 Task: Find connections with filter location Saulgau with filter topic #Humanresourcewith filter profile language German with filter current company Softtek with filter school L. S. Raheja School of Architecture with filter industry Industrial Machinery Manufacturing with filter service category Business Analytics with filter keywords title Bookkeeper
Action: Mouse moved to (316, 230)
Screenshot: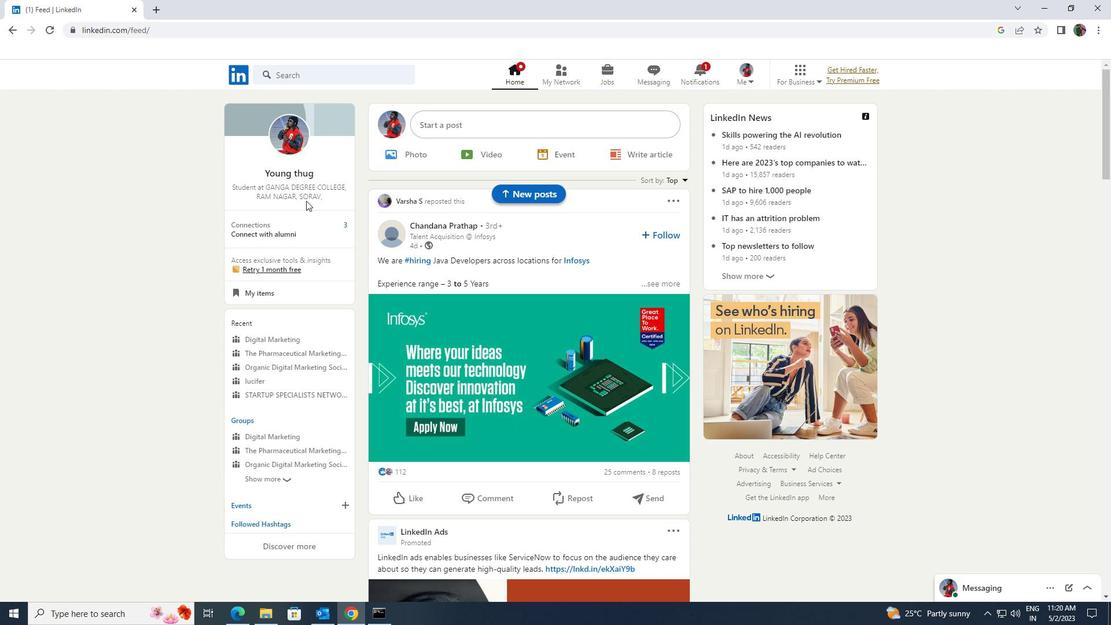 
Action: Mouse pressed left at (316, 230)
Screenshot: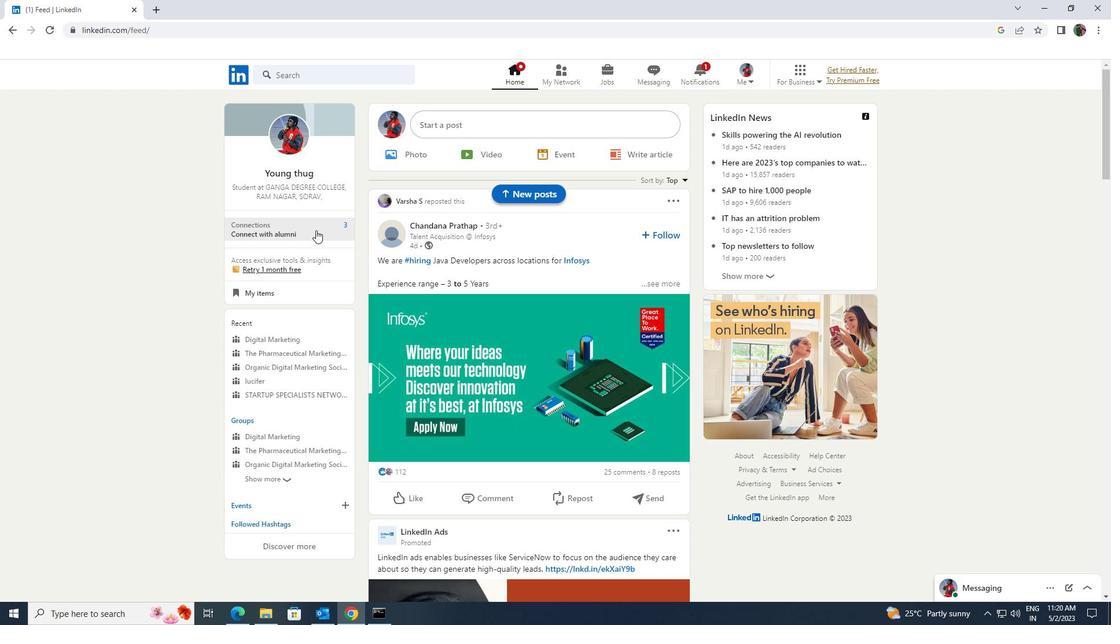 
Action: Mouse moved to (325, 143)
Screenshot: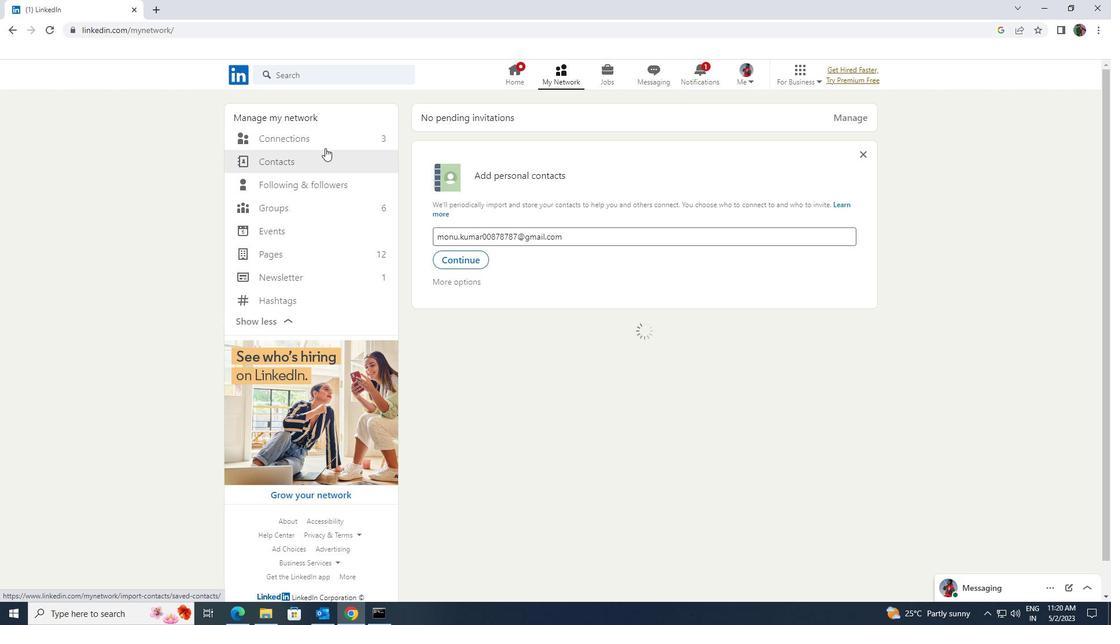 
Action: Mouse pressed left at (325, 143)
Screenshot: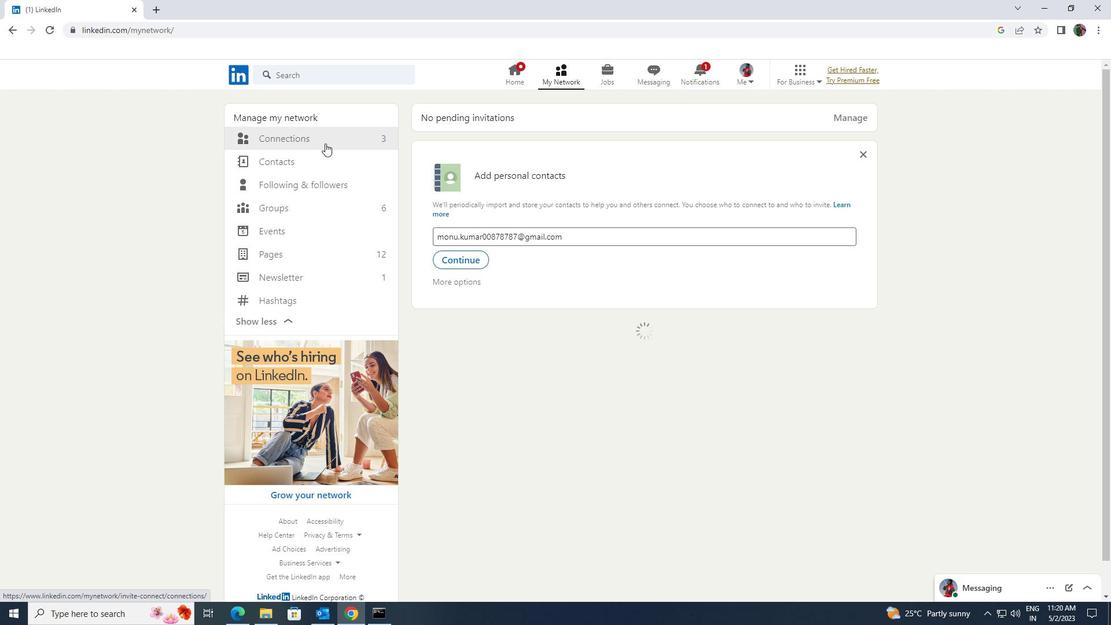 
Action: Mouse moved to (634, 140)
Screenshot: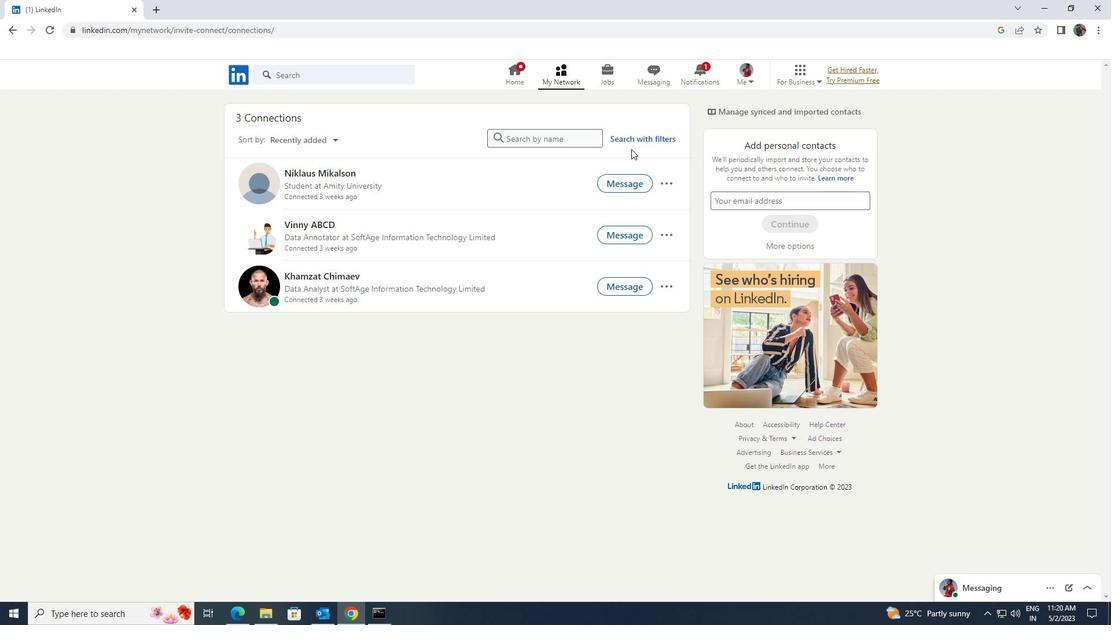 
Action: Mouse pressed left at (634, 140)
Screenshot: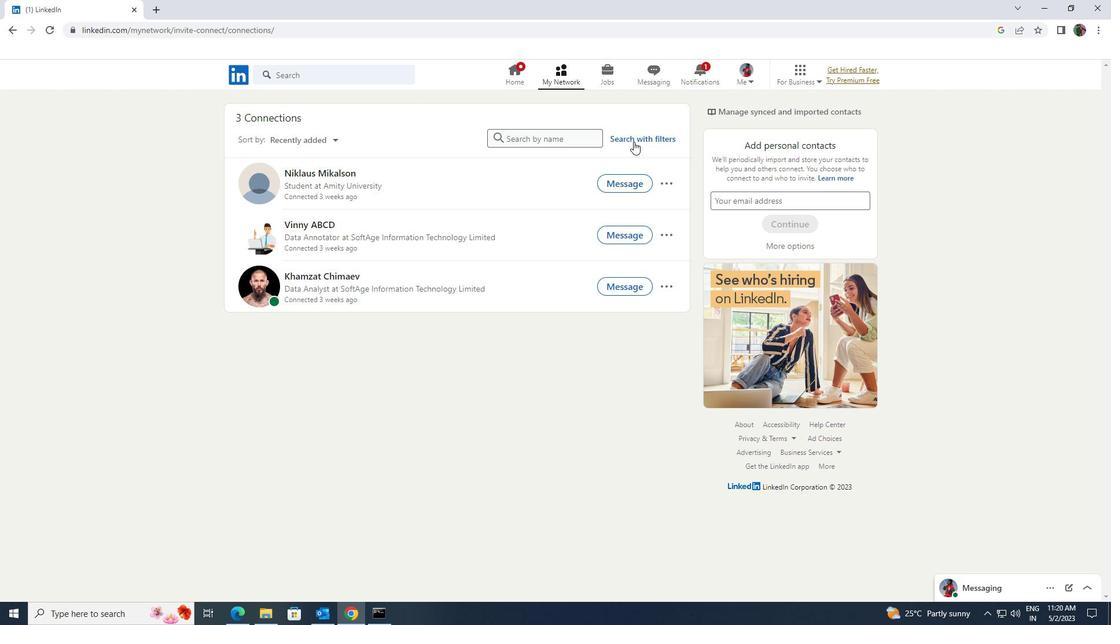
Action: Mouse moved to (605, 109)
Screenshot: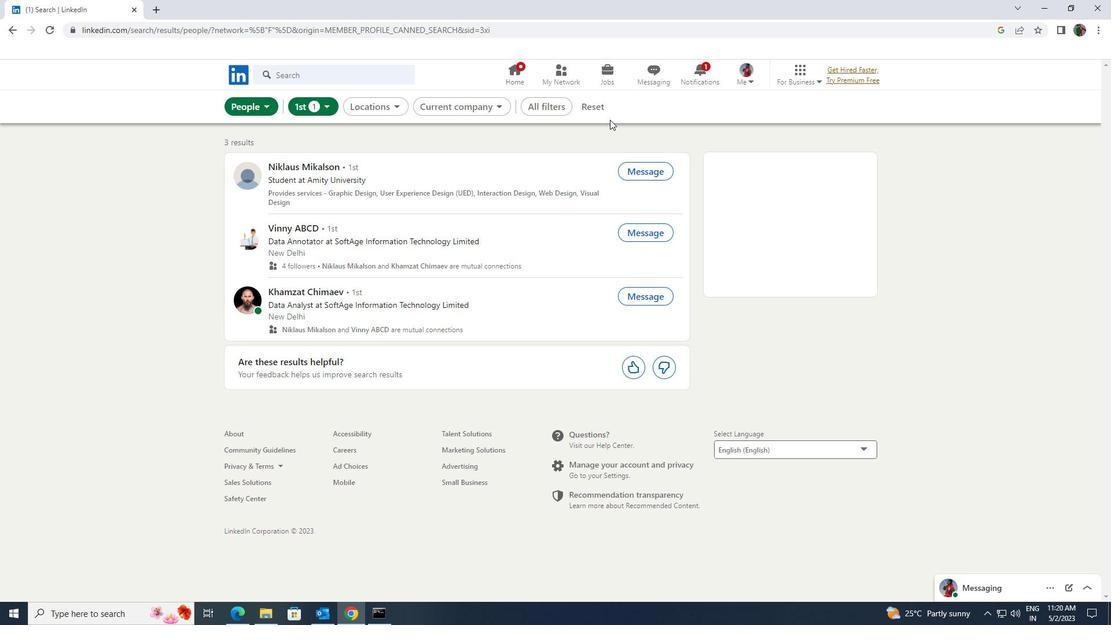 
Action: Mouse pressed left at (605, 109)
Screenshot: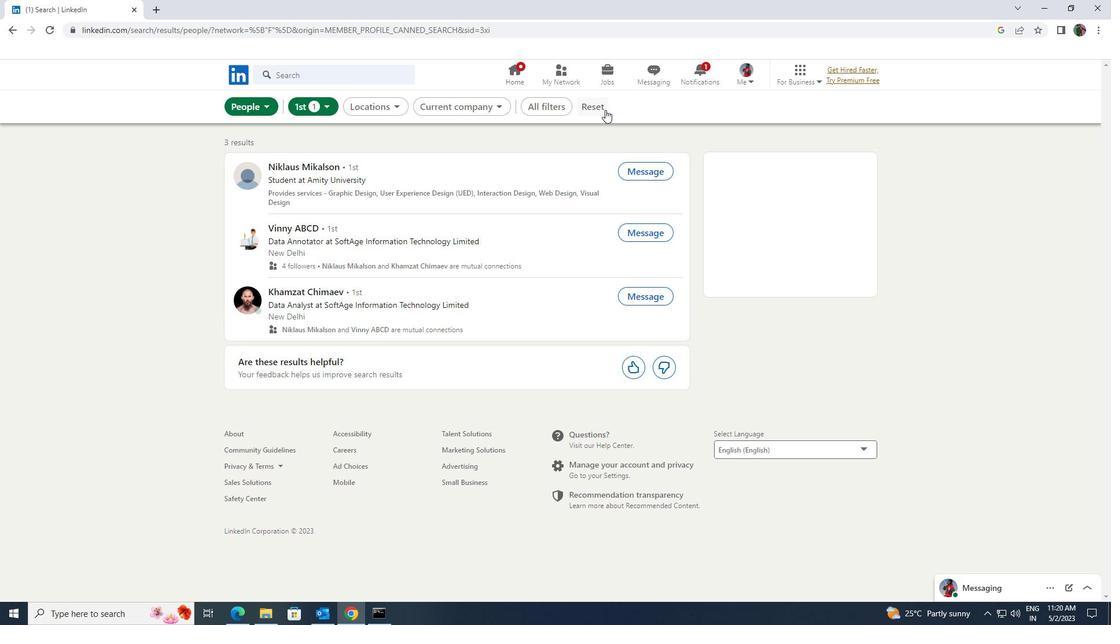 
Action: Mouse moved to (581, 108)
Screenshot: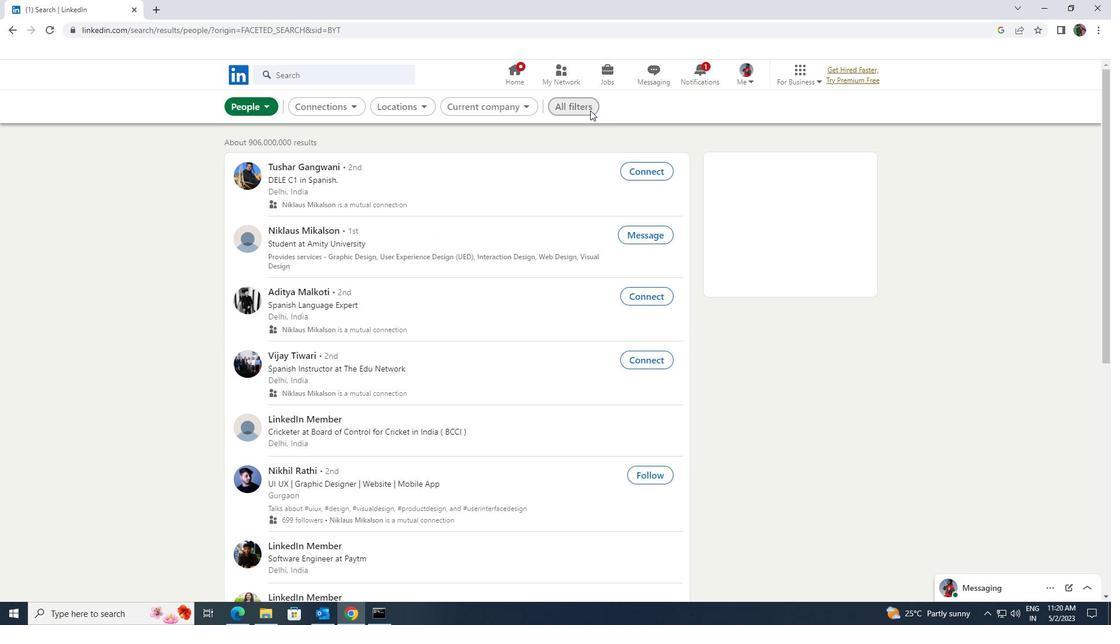 
Action: Mouse pressed left at (581, 108)
Screenshot: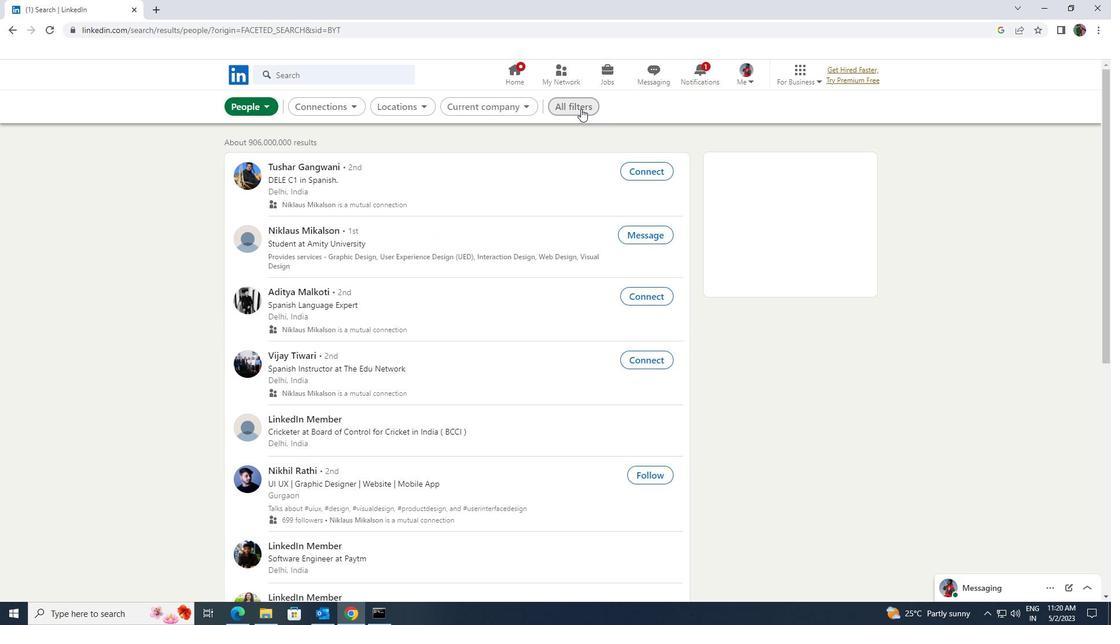 
Action: Mouse moved to (579, 105)
Screenshot: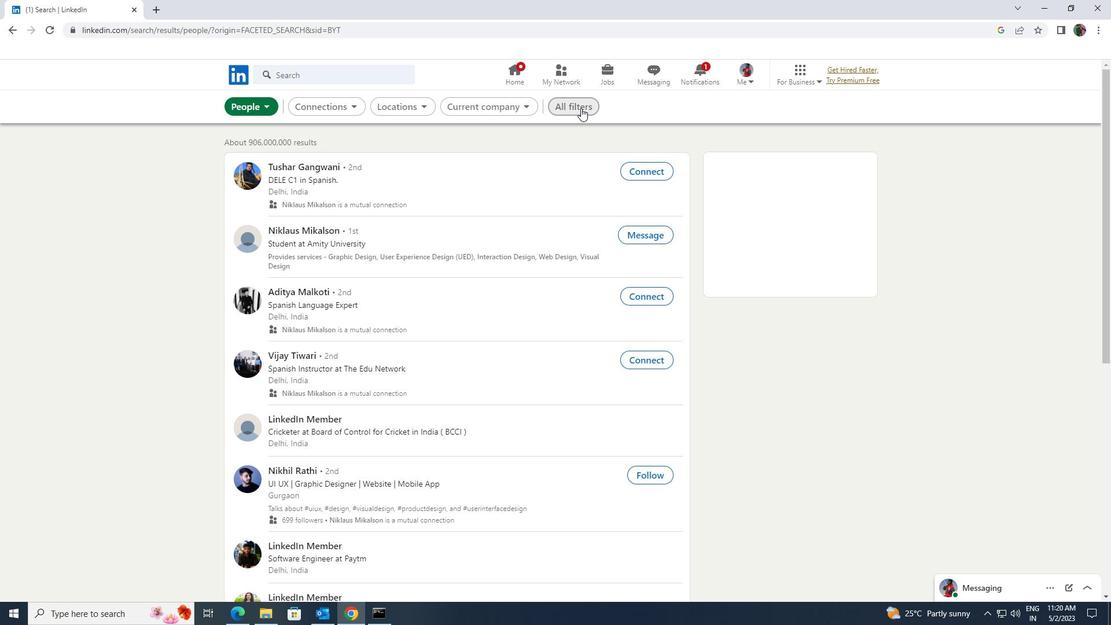 
Action: Mouse pressed left at (579, 105)
Screenshot: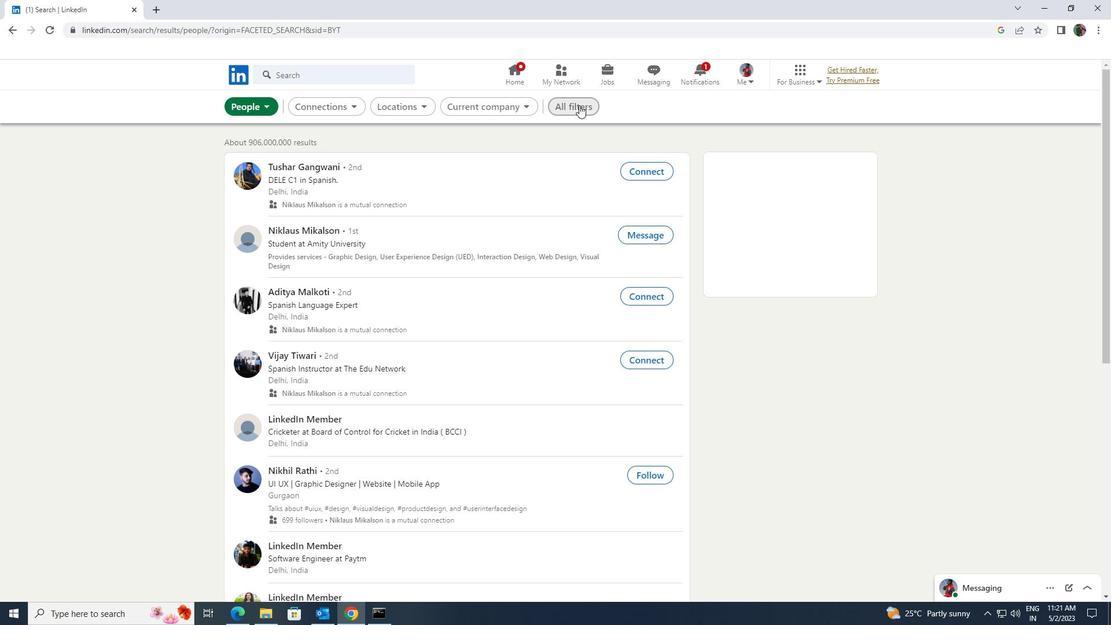 
Action: Mouse moved to (577, 105)
Screenshot: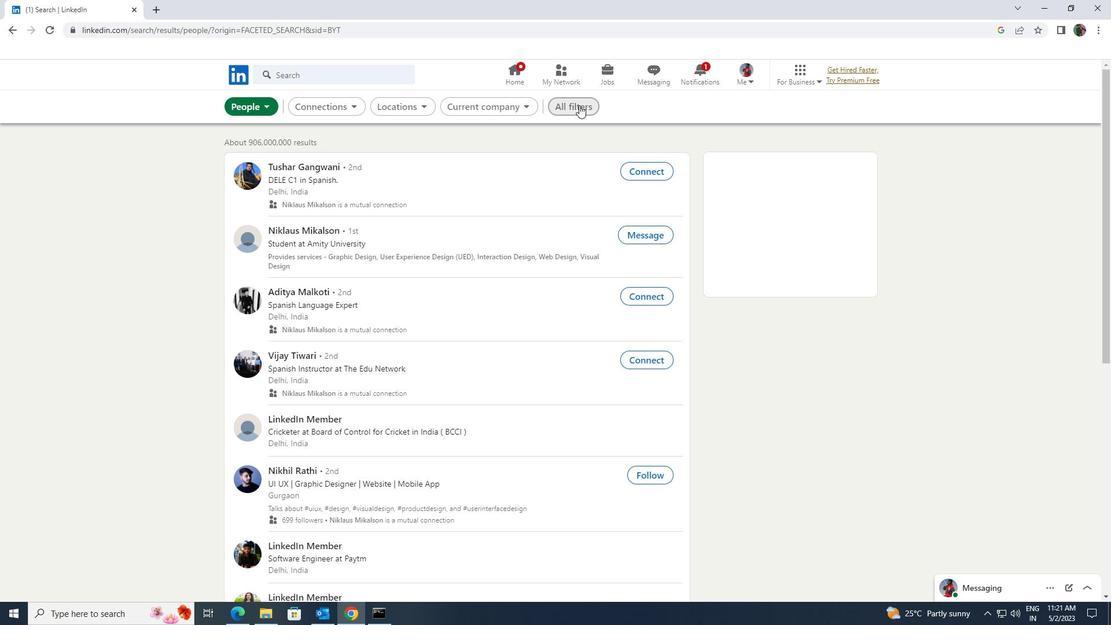 
Action: Mouse pressed left at (577, 105)
Screenshot: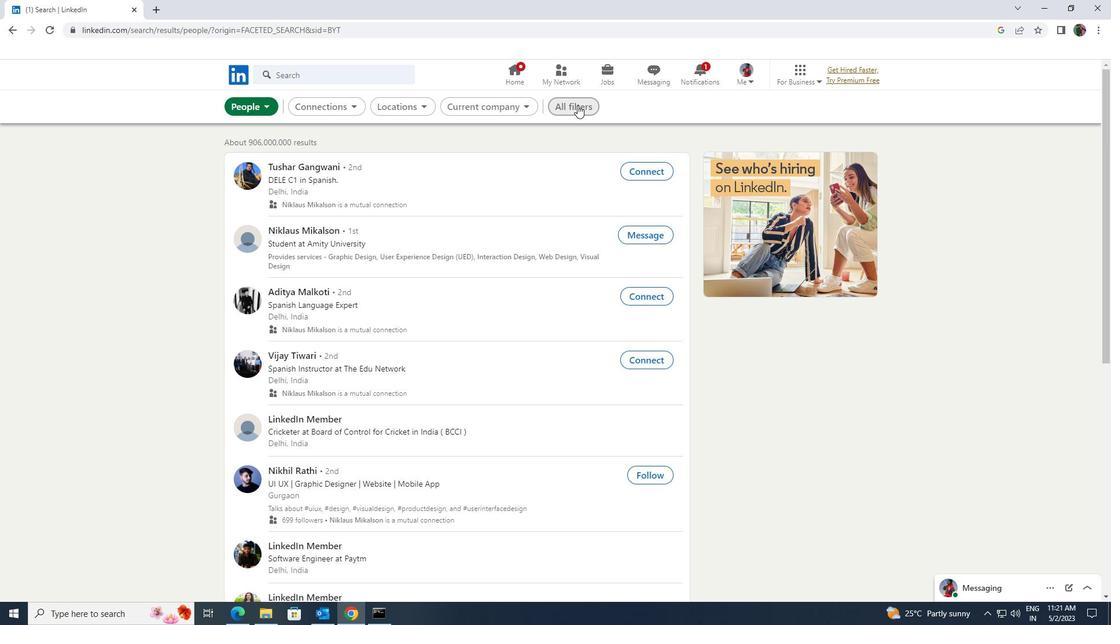 
Action: Mouse moved to (924, 397)
Screenshot: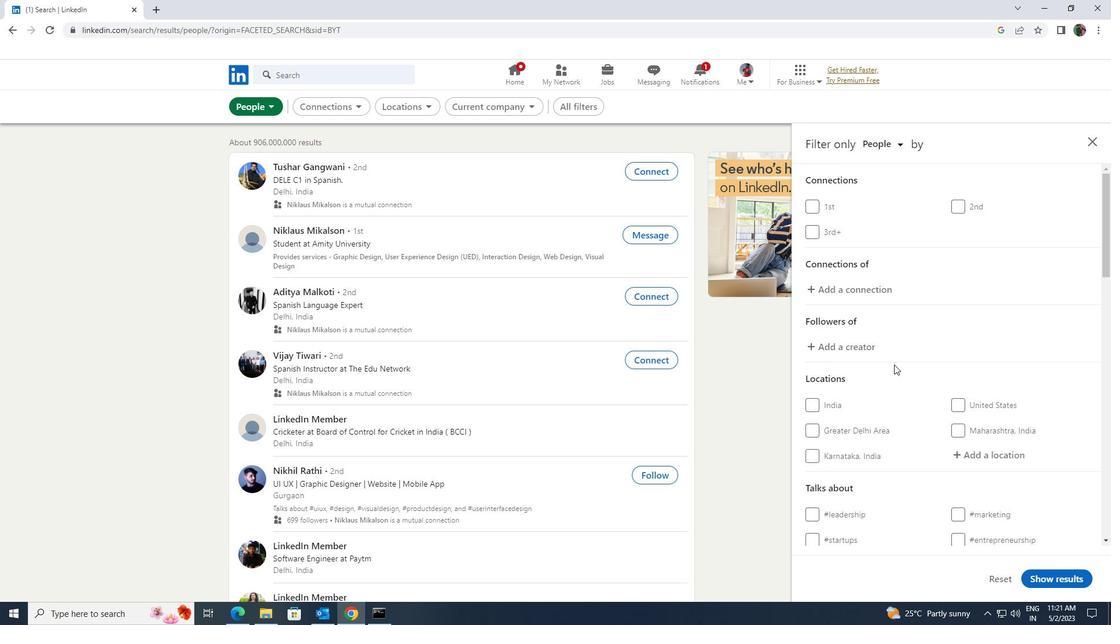 
Action: Mouse scrolled (924, 397) with delta (0, 0)
Screenshot: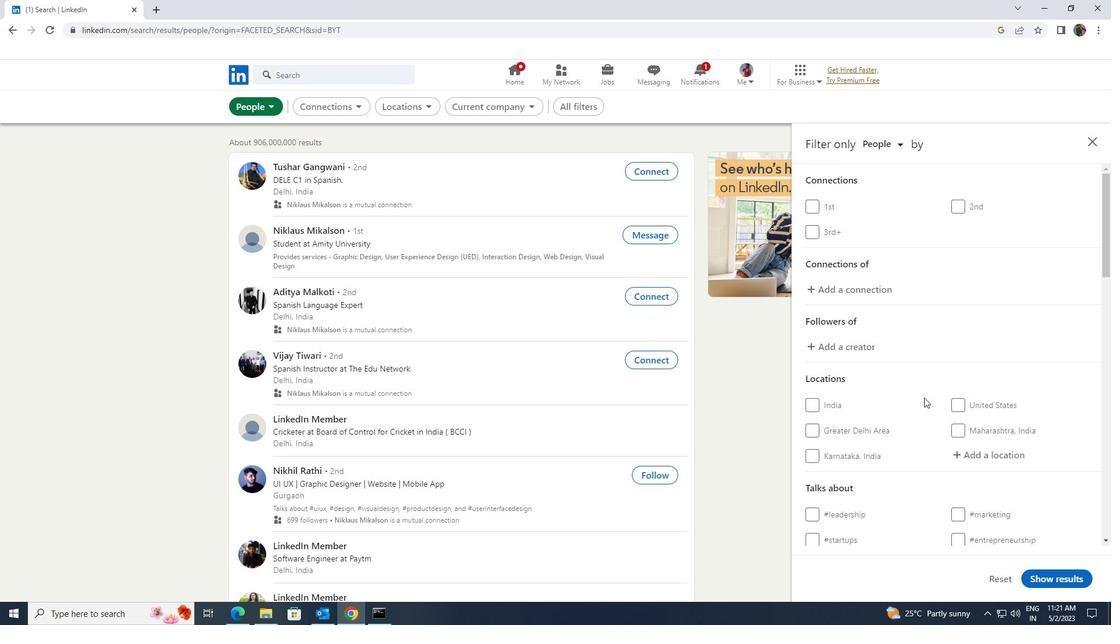 
Action: Mouse scrolled (924, 397) with delta (0, 0)
Screenshot: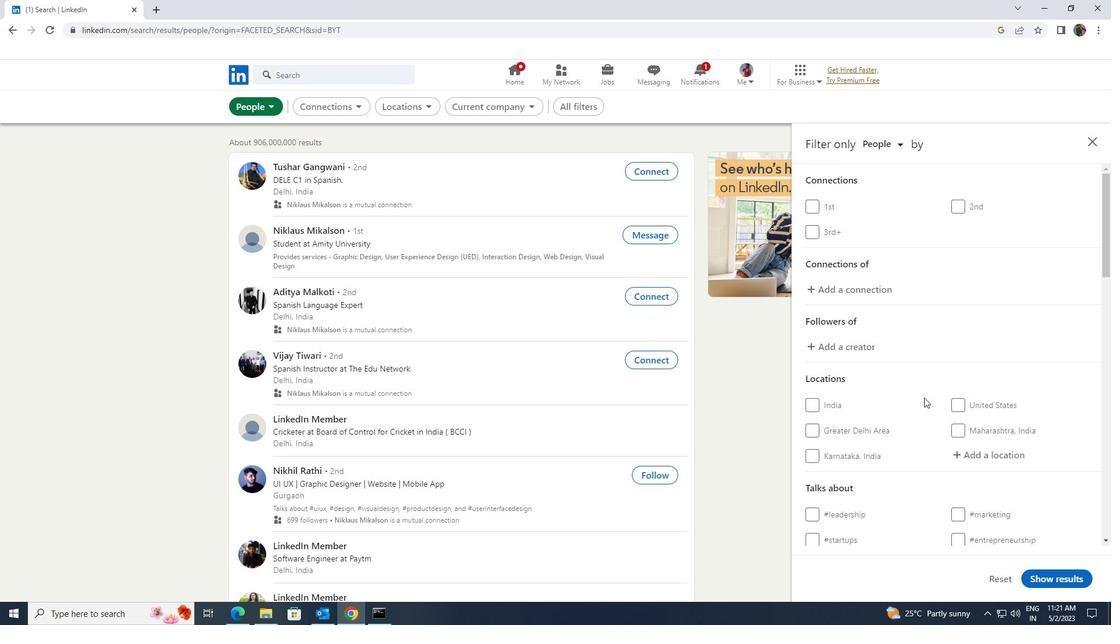 
Action: Mouse moved to (965, 344)
Screenshot: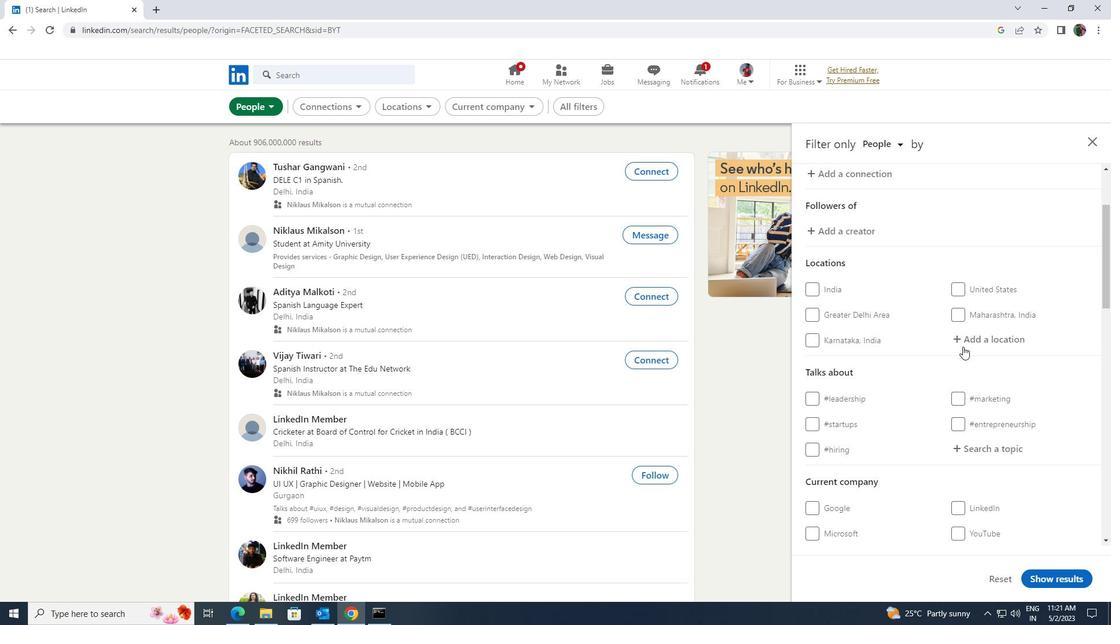 
Action: Mouse pressed left at (965, 344)
Screenshot: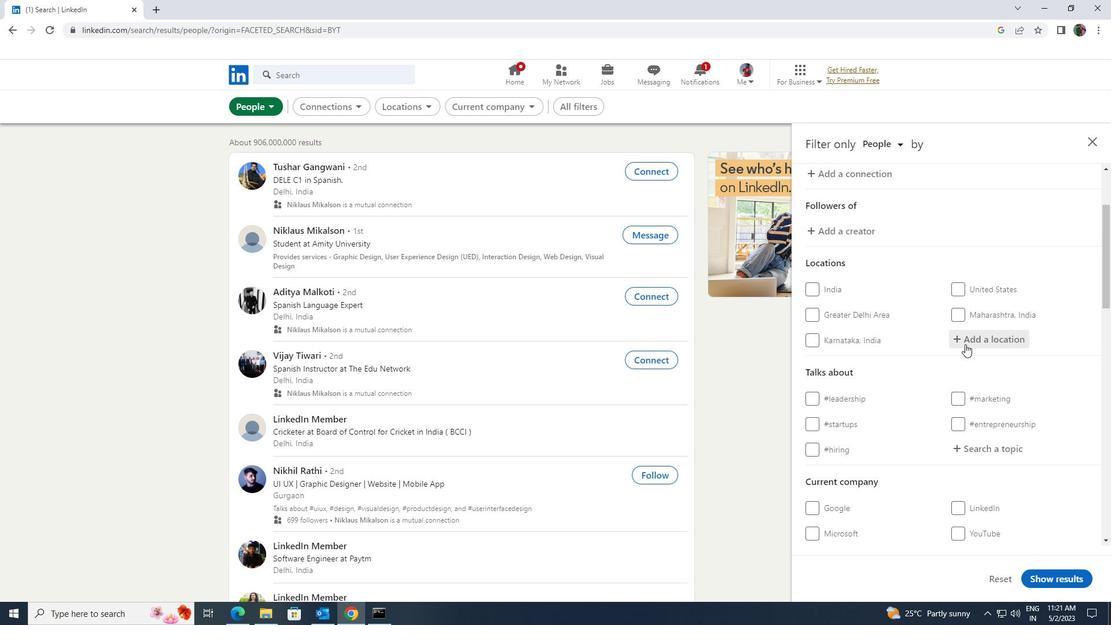 
Action: Key pressed <Key.shift>SAULGAU
Screenshot: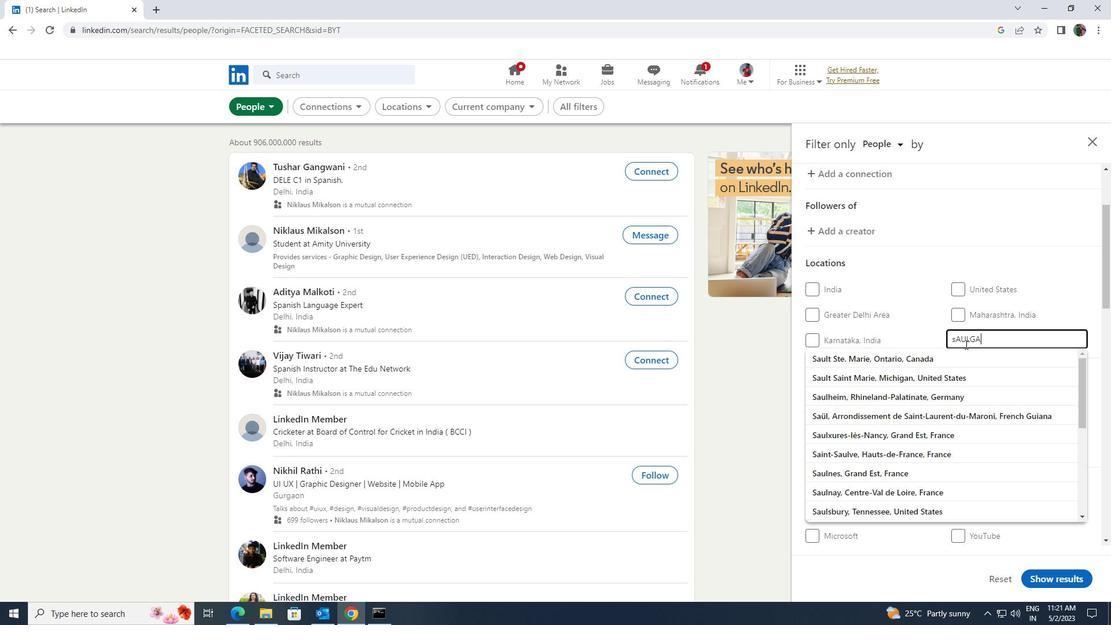 
Action: Mouse moved to (964, 353)
Screenshot: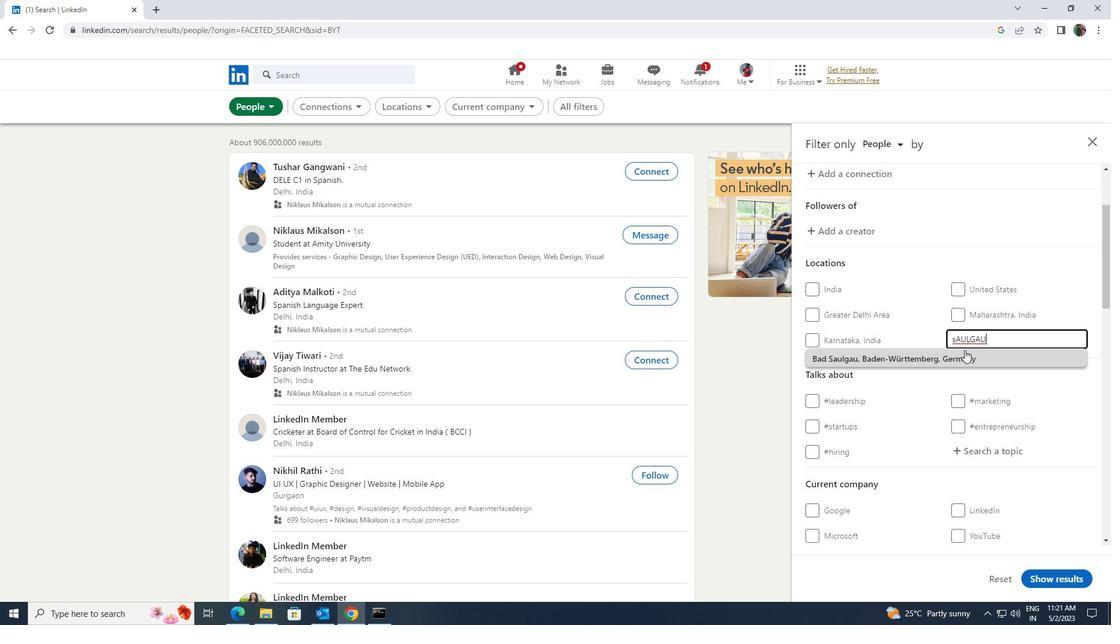 
Action: Mouse pressed left at (964, 353)
Screenshot: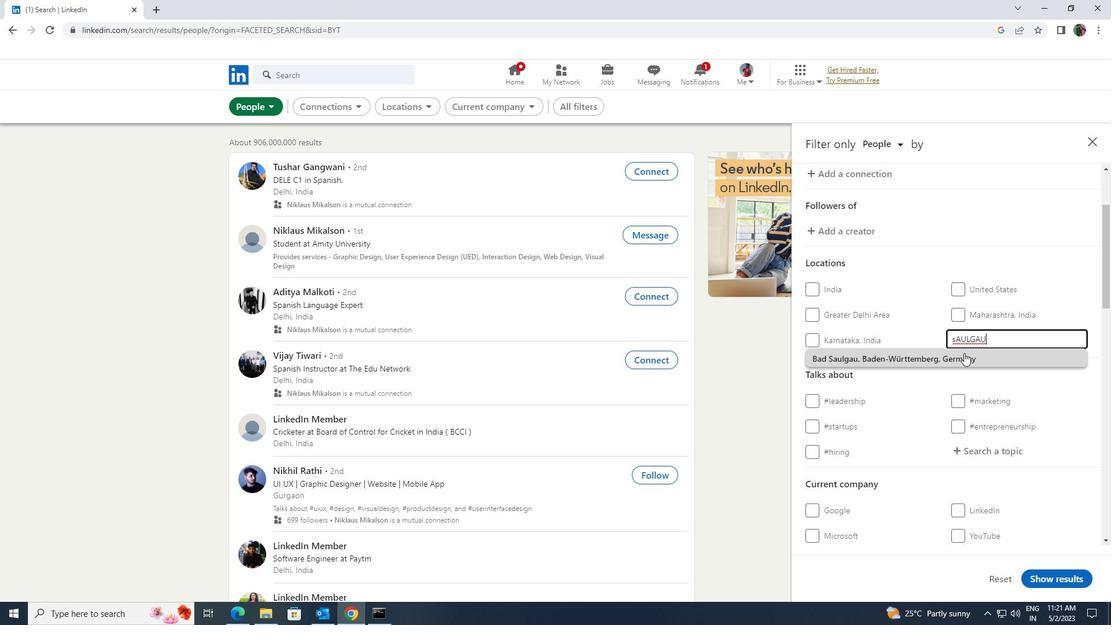 
Action: Mouse scrolled (964, 352) with delta (0, 0)
Screenshot: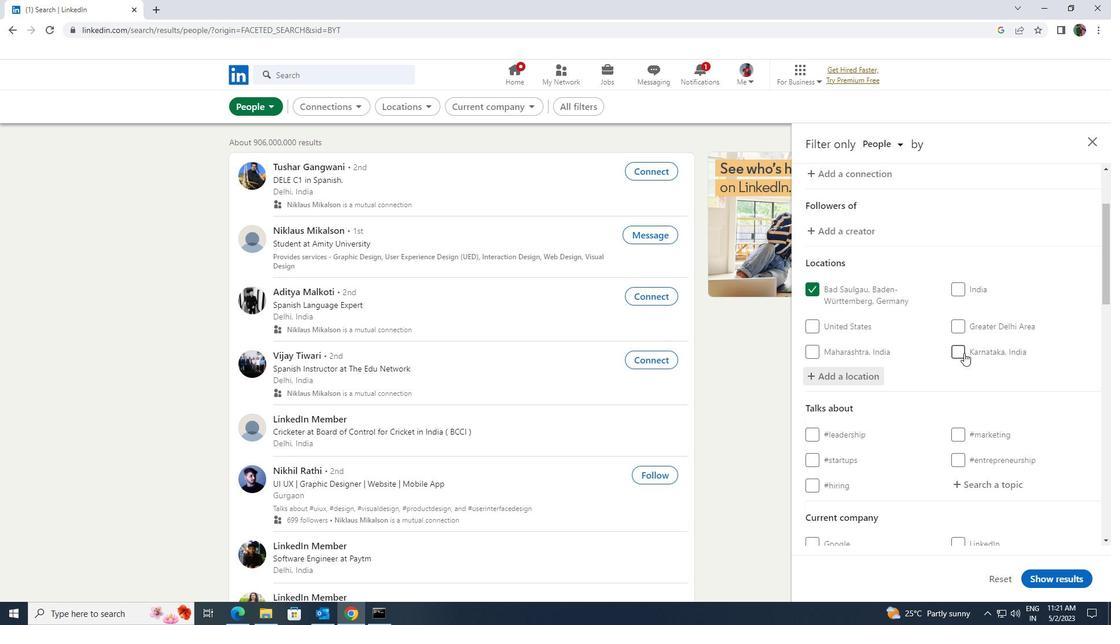 
Action: Mouse scrolled (964, 352) with delta (0, 0)
Screenshot: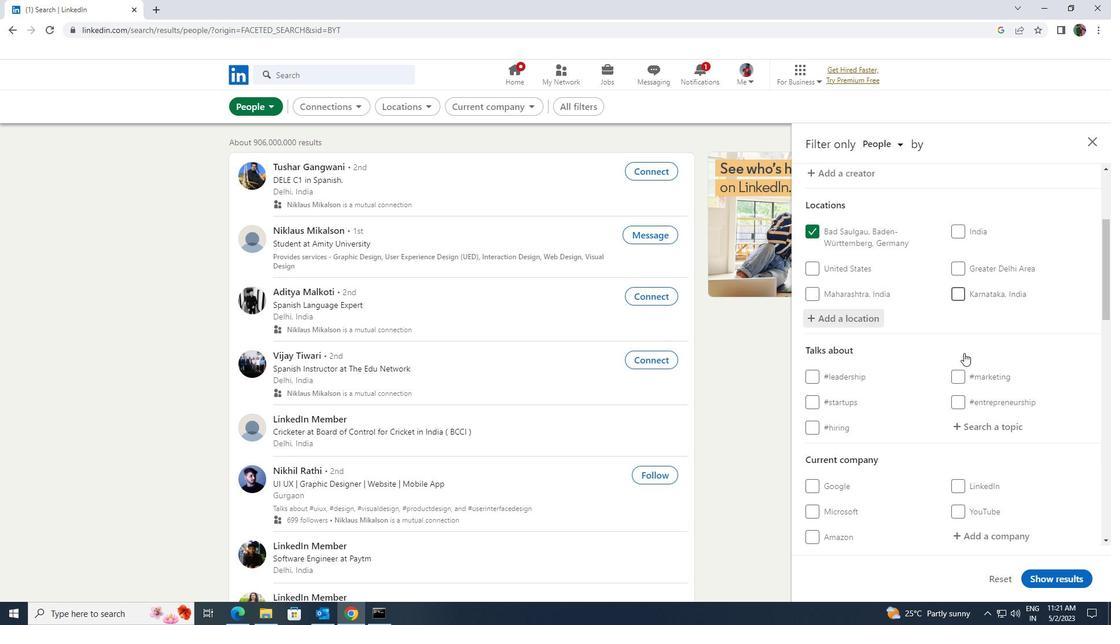 
Action: Mouse moved to (976, 367)
Screenshot: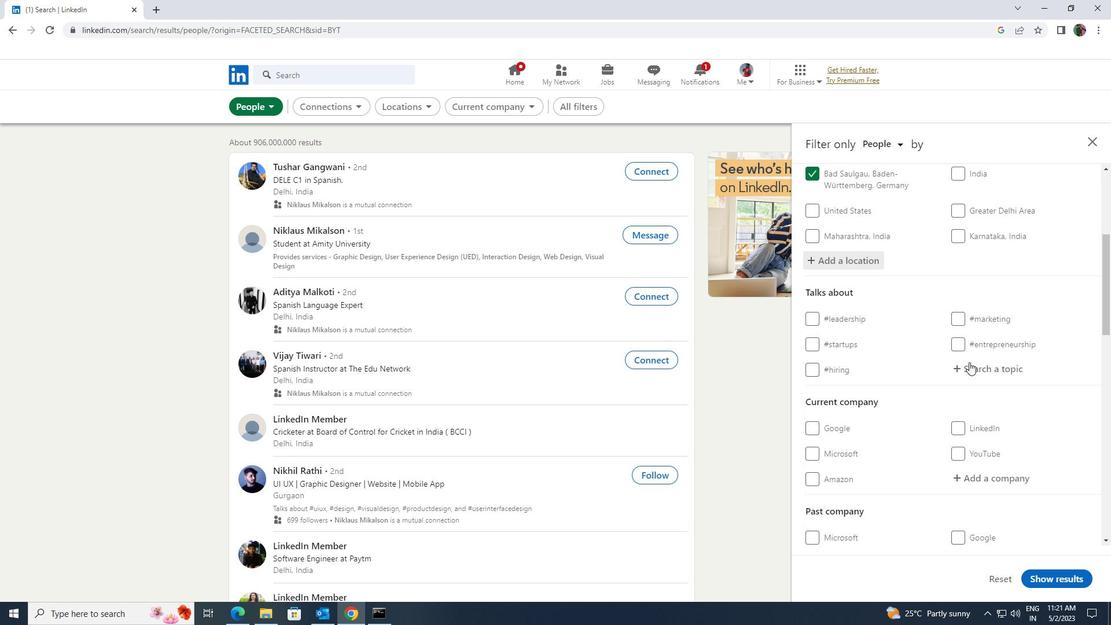 
Action: Mouse pressed left at (976, 367)
Screenshot: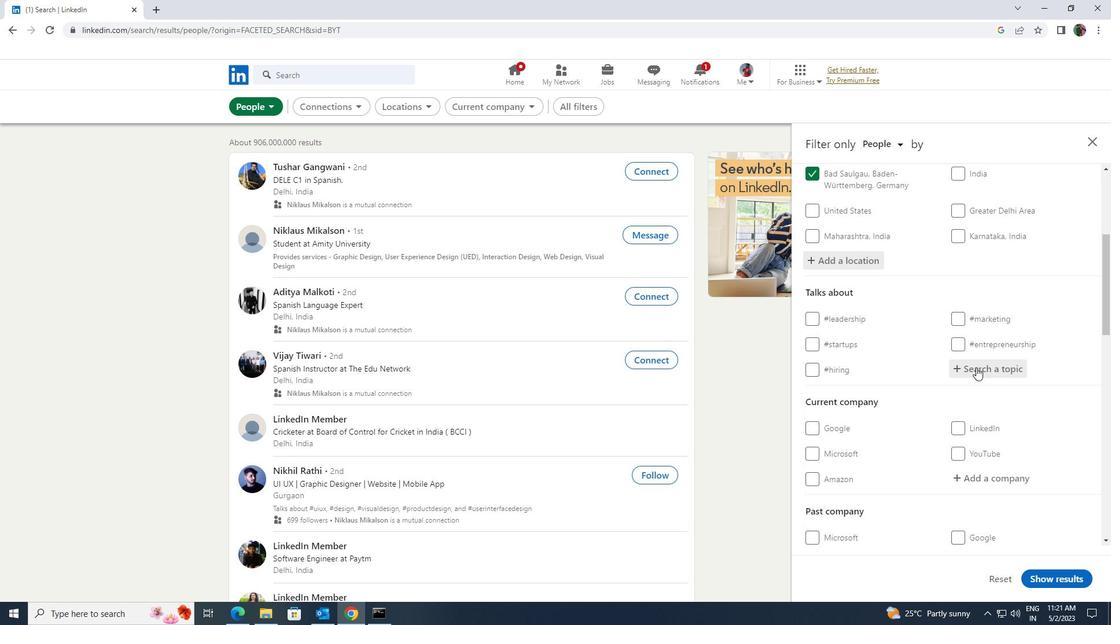 
Action: Key pressed <Key.shift>HUMANRESOU
Screenshot: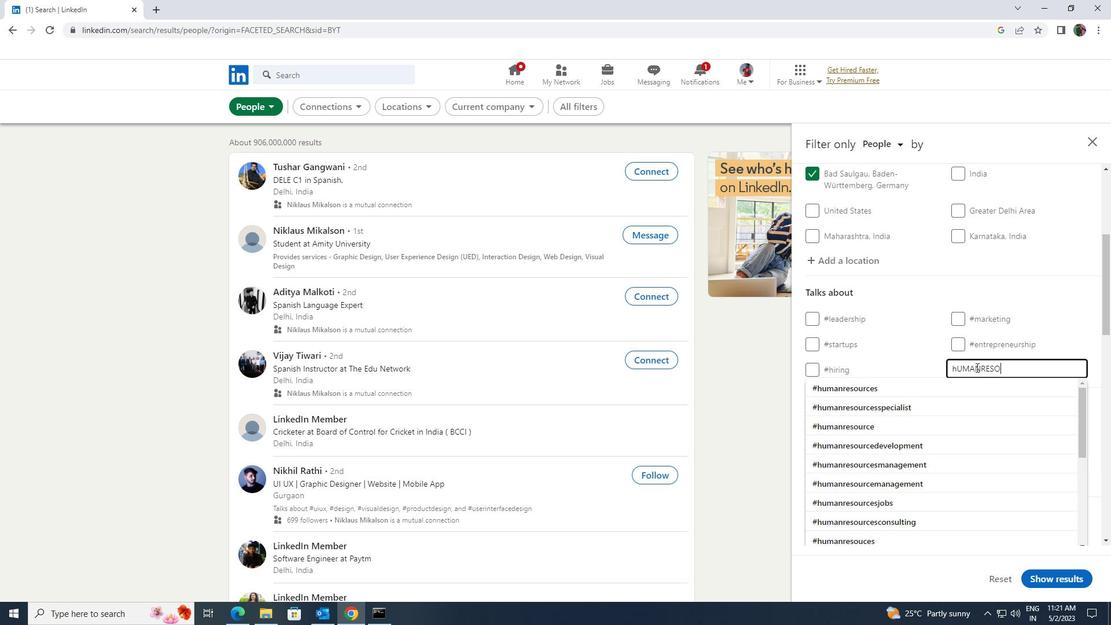 
Action: Mouse moved to (965, 392)
Screenshot: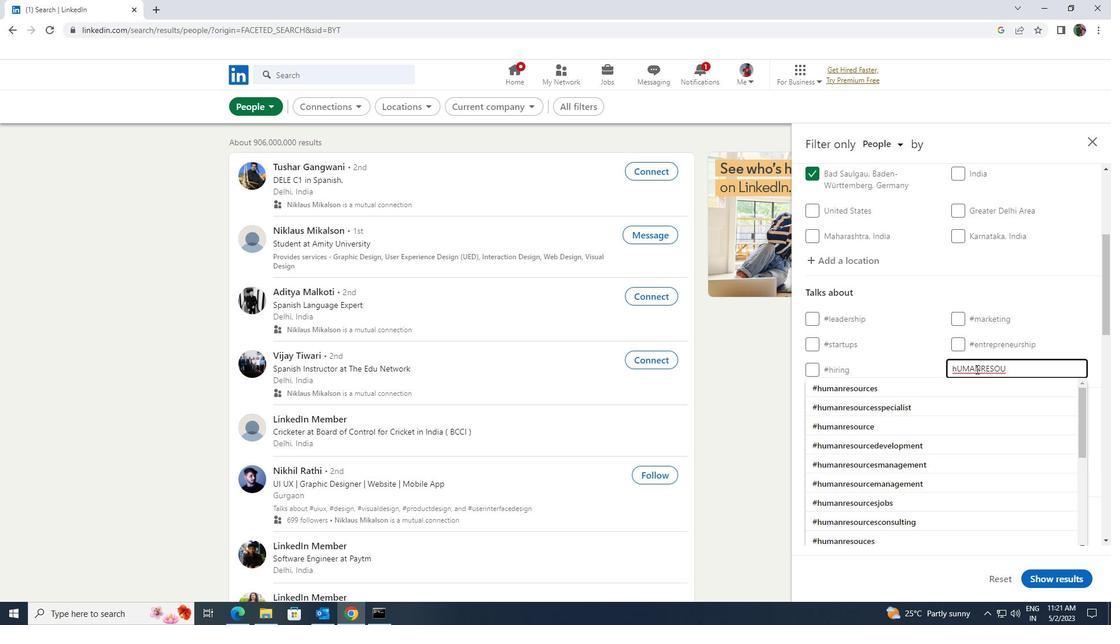 
Action: Mouse pressed left at (965, 392)
Screenshot: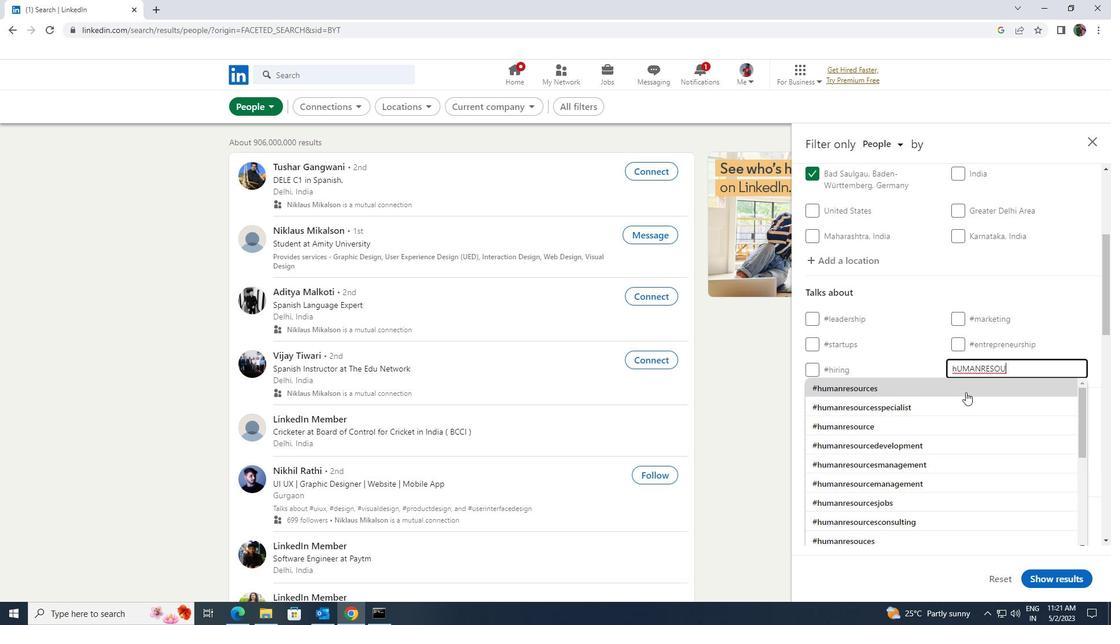 
Action: Mouse scrolled (965, 391) with delta (0, 0)
Screenshot: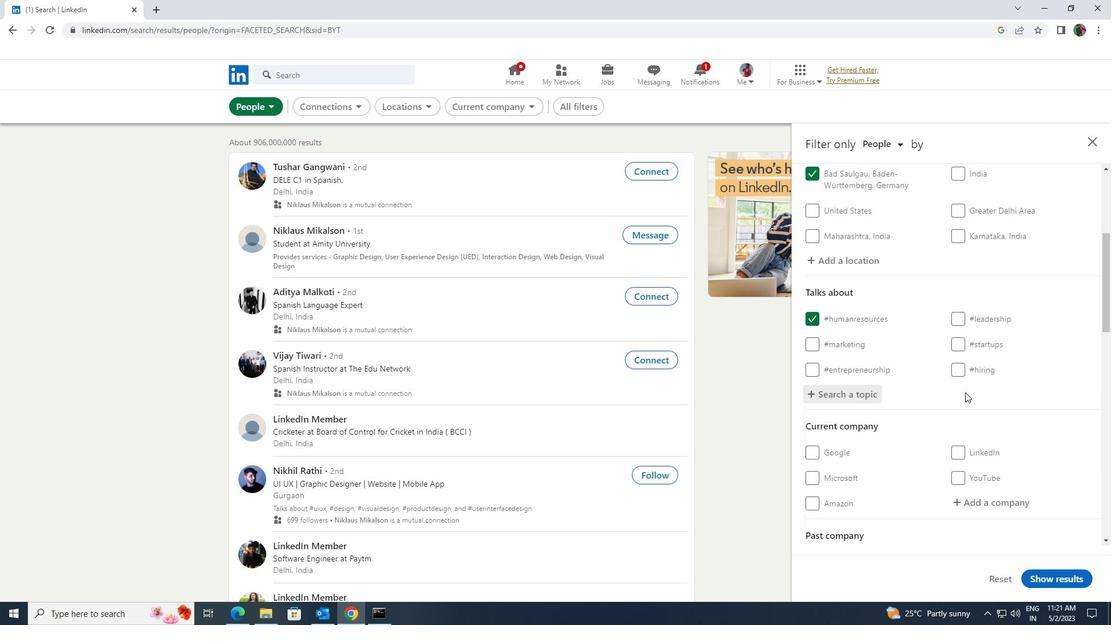 
Action: Mouse scrolled (965, 391) with delta (0, 0)
Screenshot: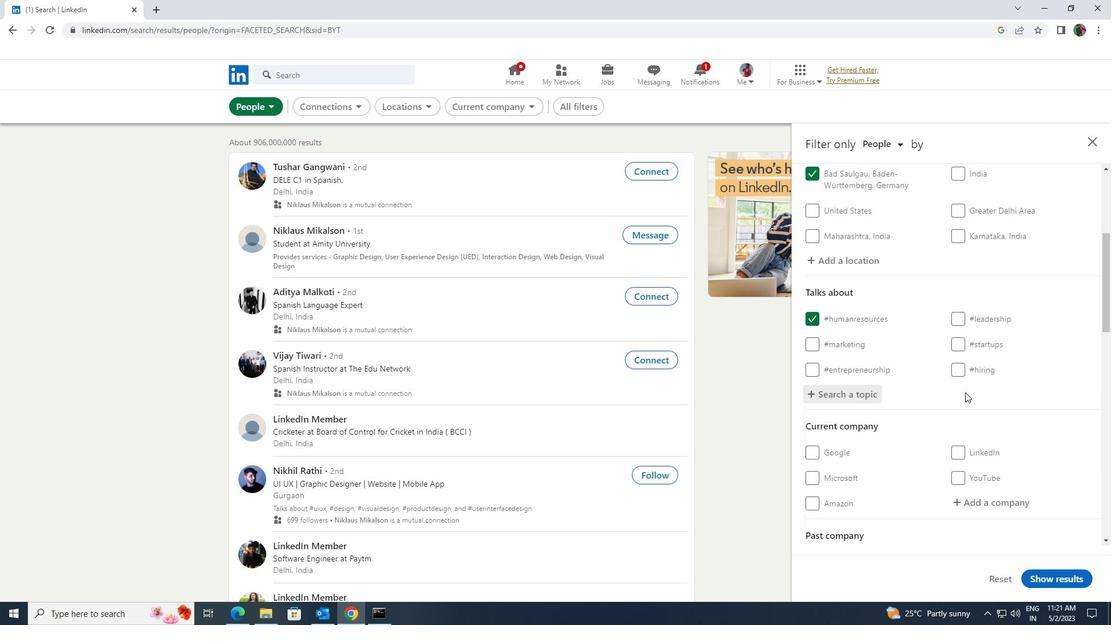 
Action: Mouse scrolled (965, 391) with delta (0, 0)
Screenshot: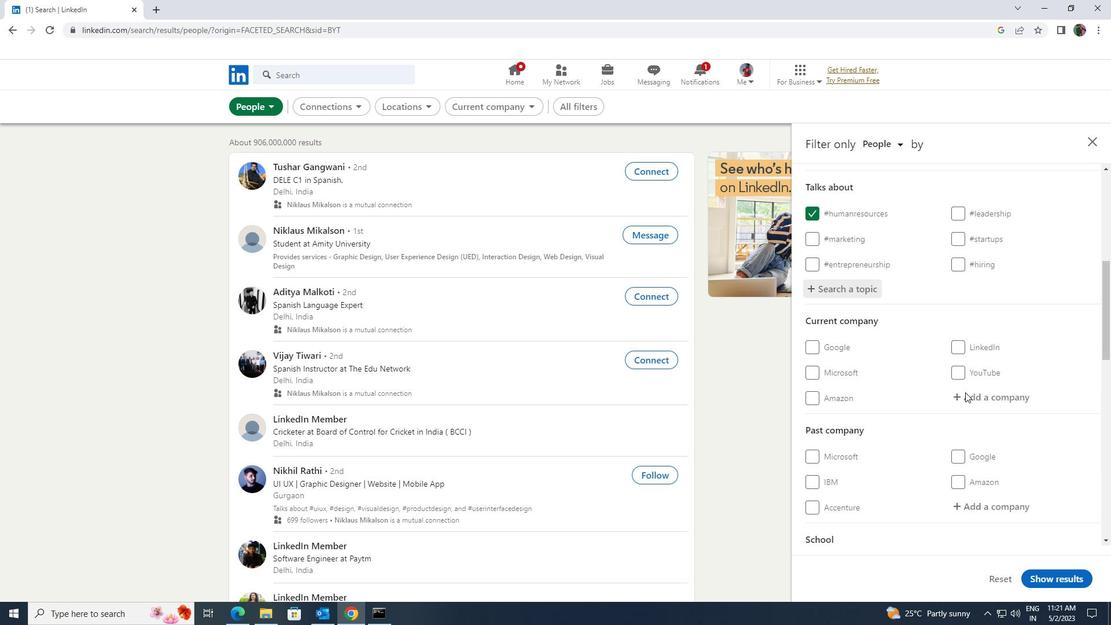 
Action: Mouse scrolled (965, 391) with delta (0, 0)
Screenshot: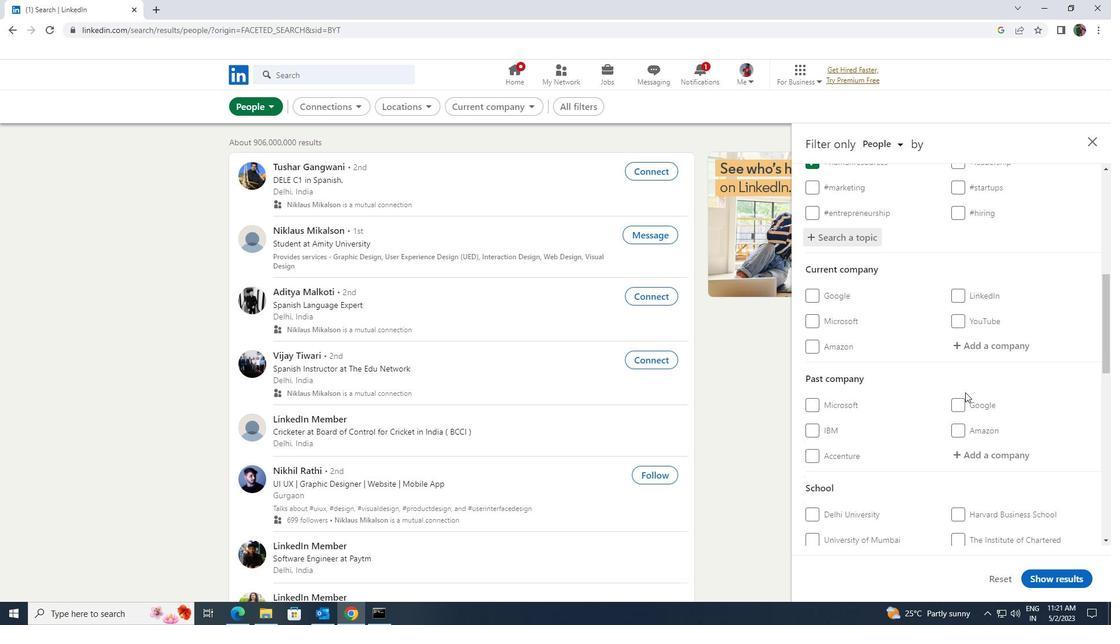 
Action: Mouse scrolled (965, 391) with delta (0, 0)
Screenshot: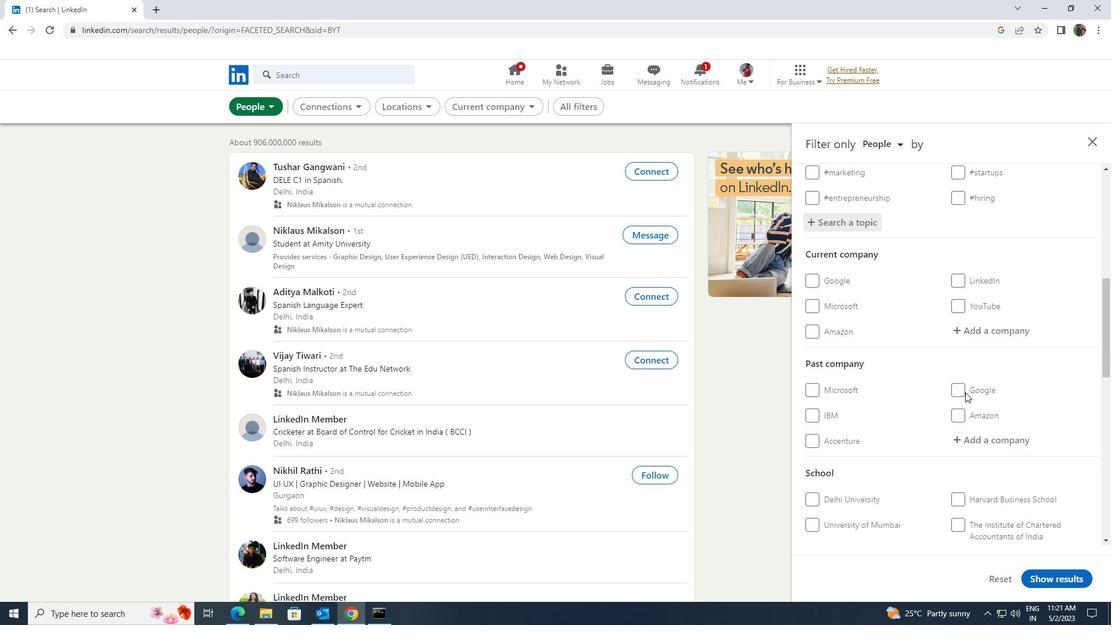 
Action: Mouse scrolled (965, 391) with delta (0, 0)
Screenshot: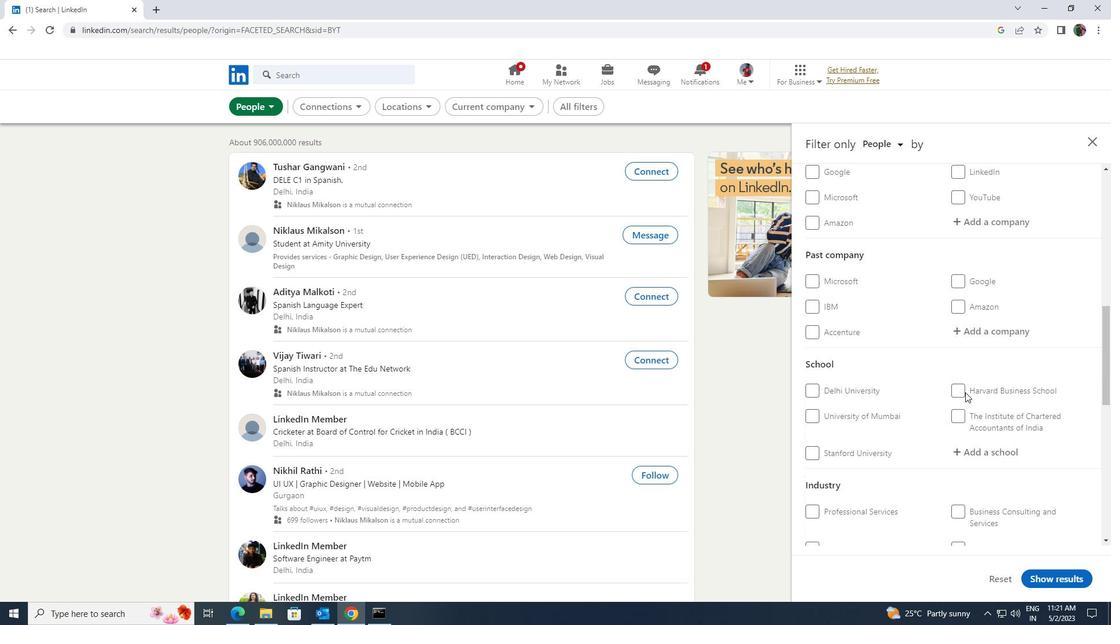
Action: Mouse scrolled (965, 391) with delta (0, 0)
Screenshot: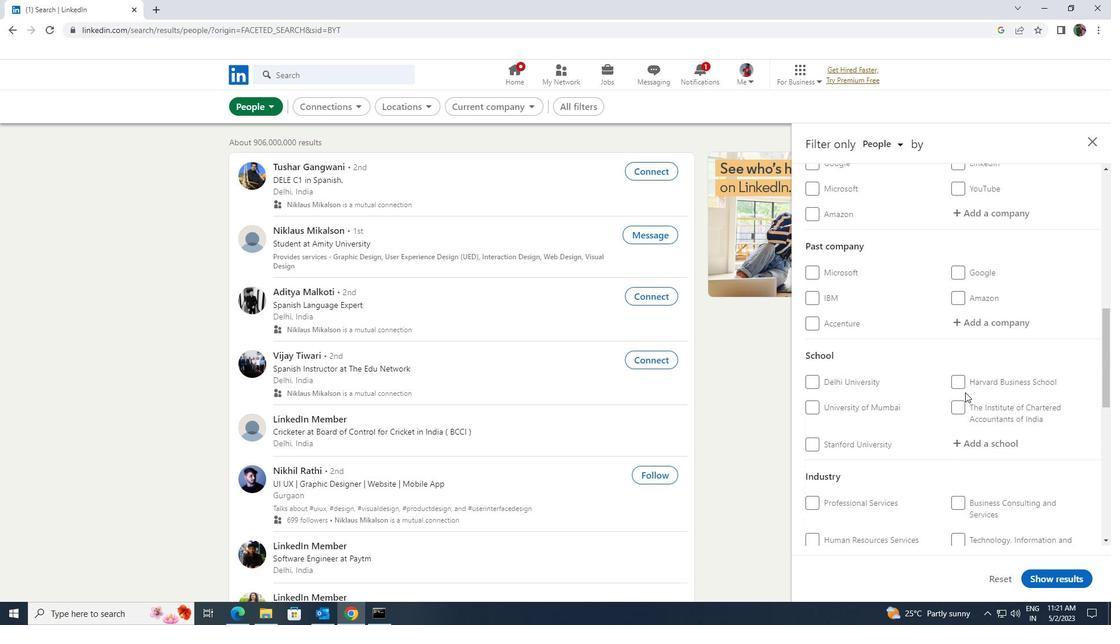 
Action: Mouse scrolled (965, 391) with delta (0, 0)
Screenshot: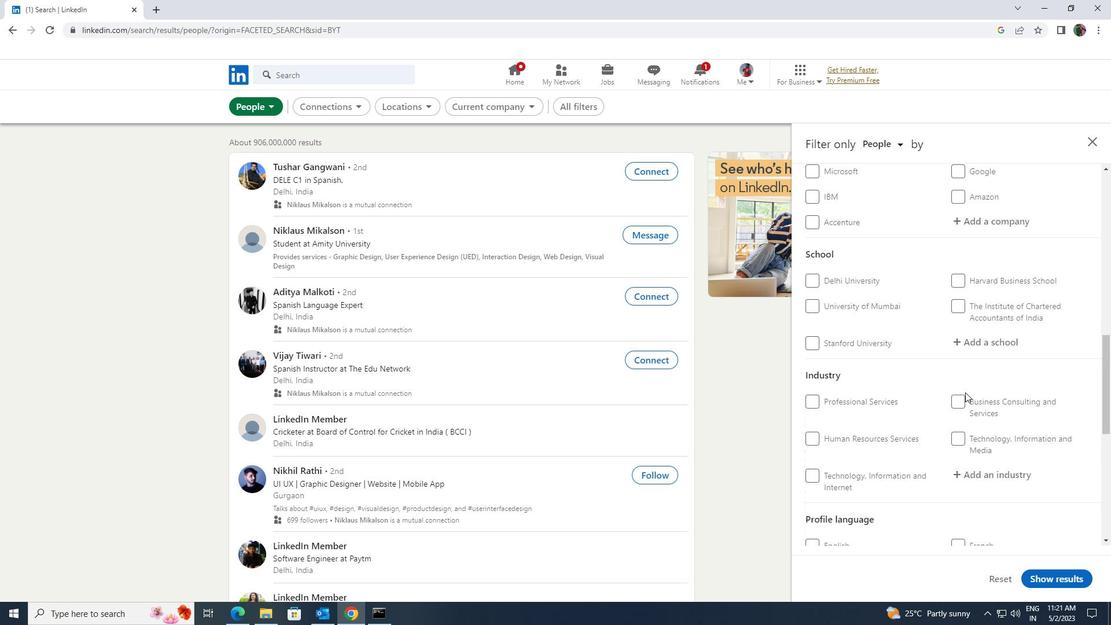 
Action: Mouse scrolled (965, 391) with delta (0, 0)
Screenshot: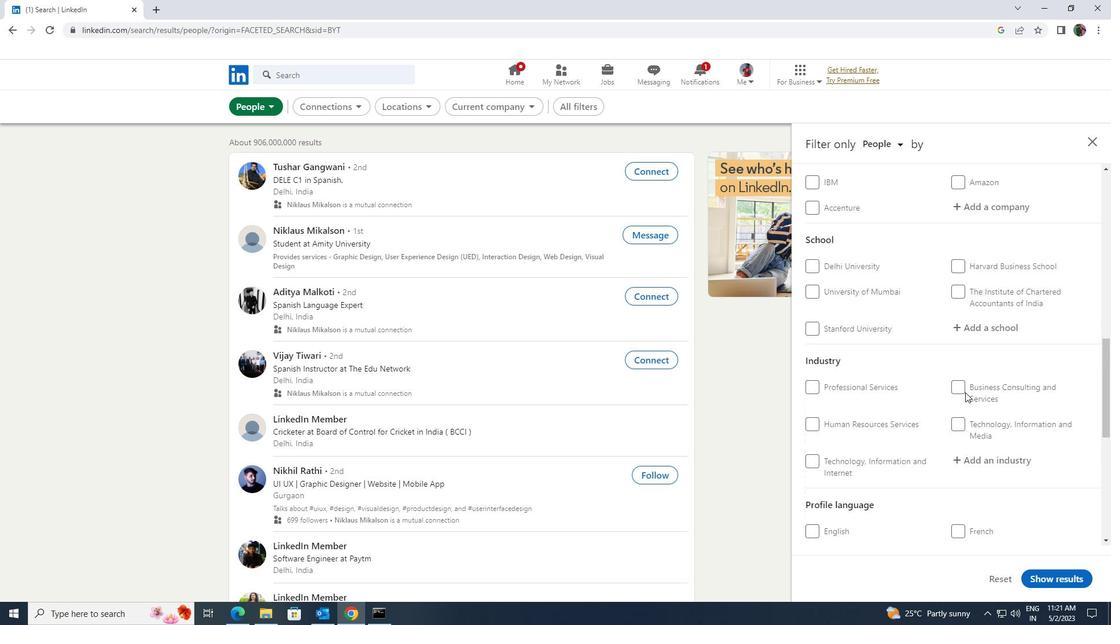 
Action: Mouse moved to (815, 466)
Screenshot: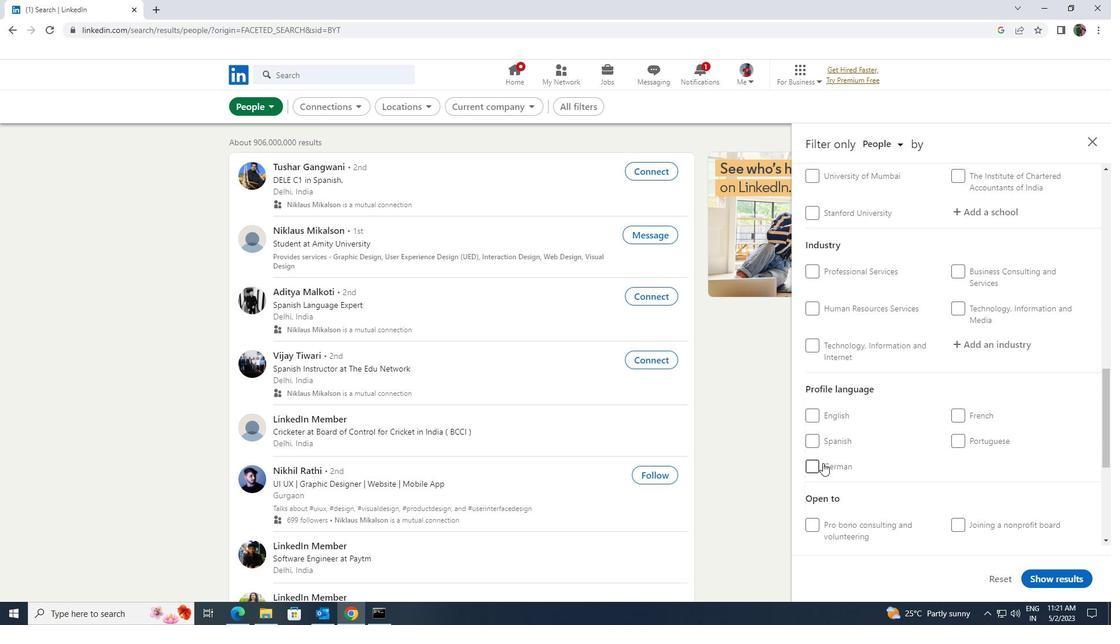
Action: Mouse pressed left at (815, 466)
Screenshot: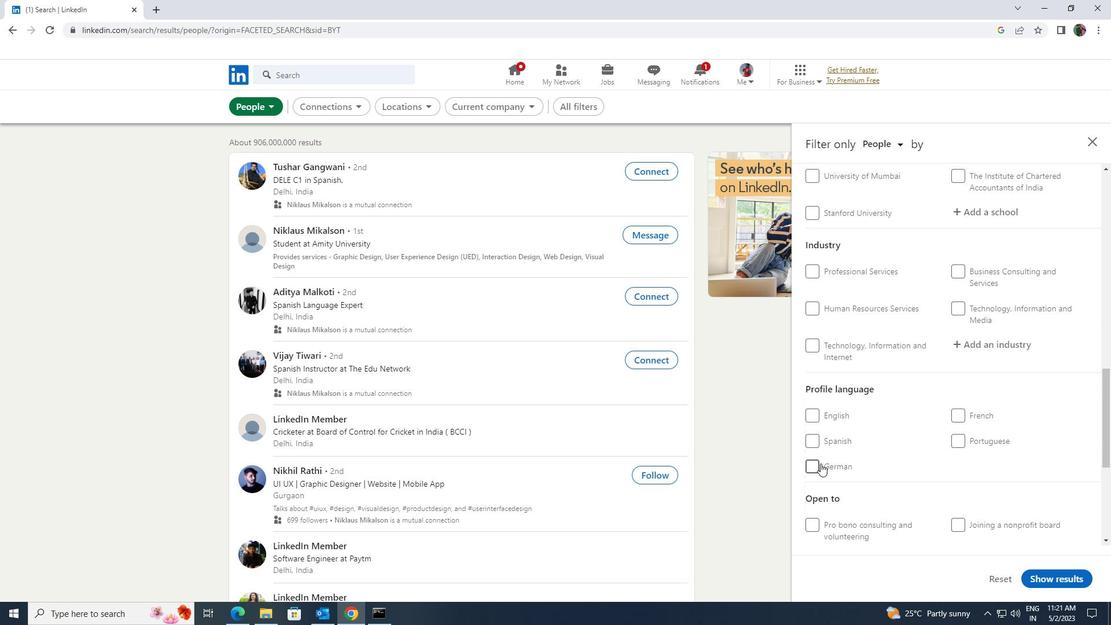 
Action: Mouse moved to (863, 452)
Screenshot: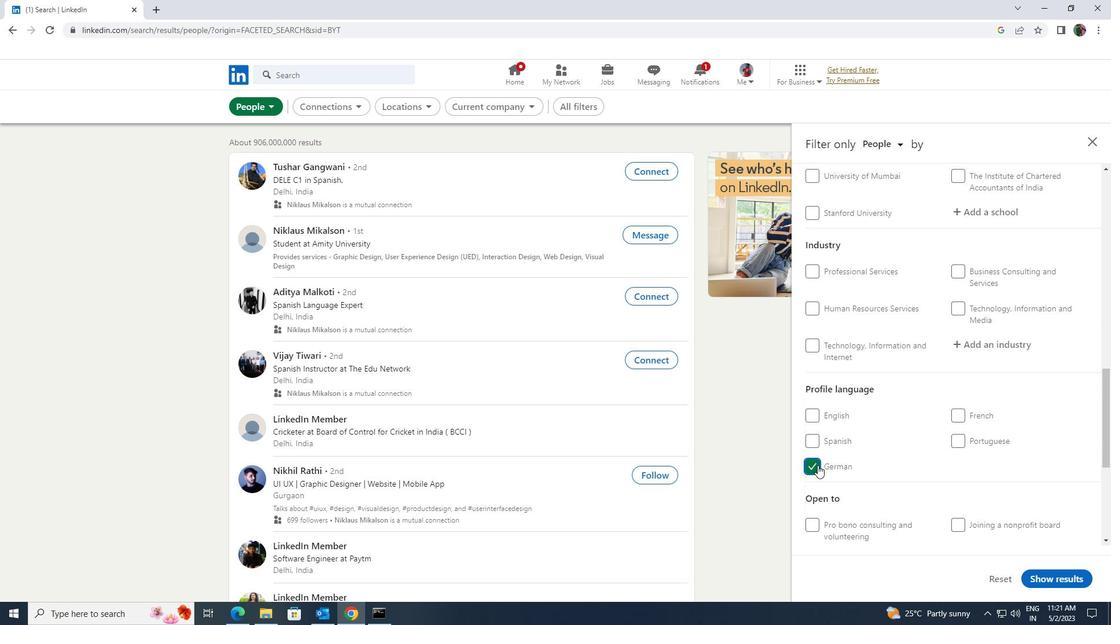 
Action: Mouse scrolled (863, 452) with delta (0, 0)
Screenshot: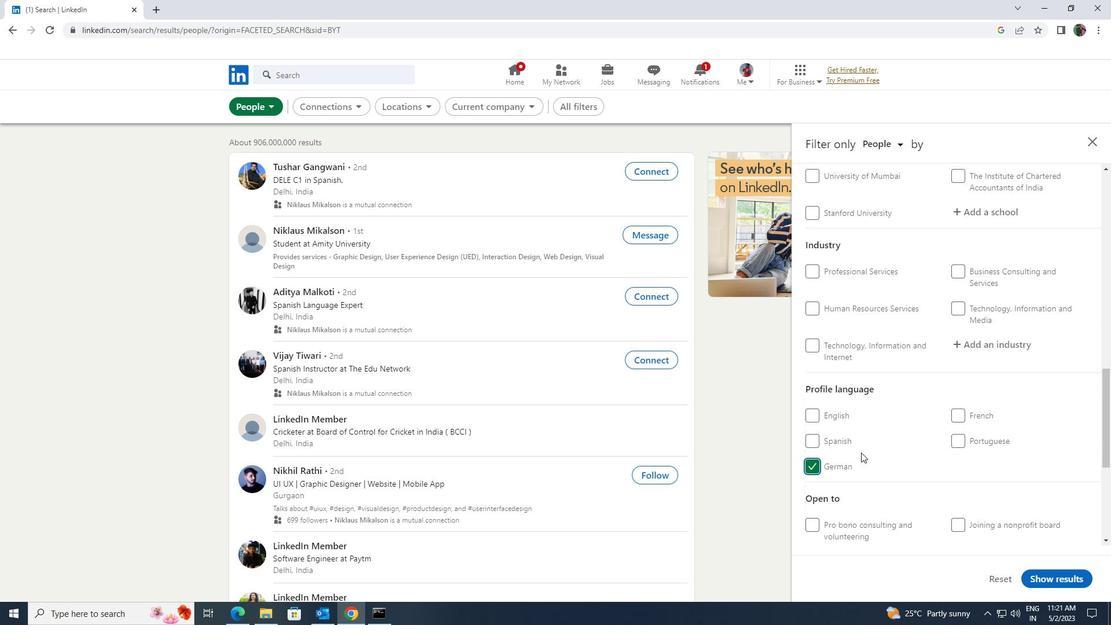 
Action: Mouse moved to (863, 451)
Screenshot: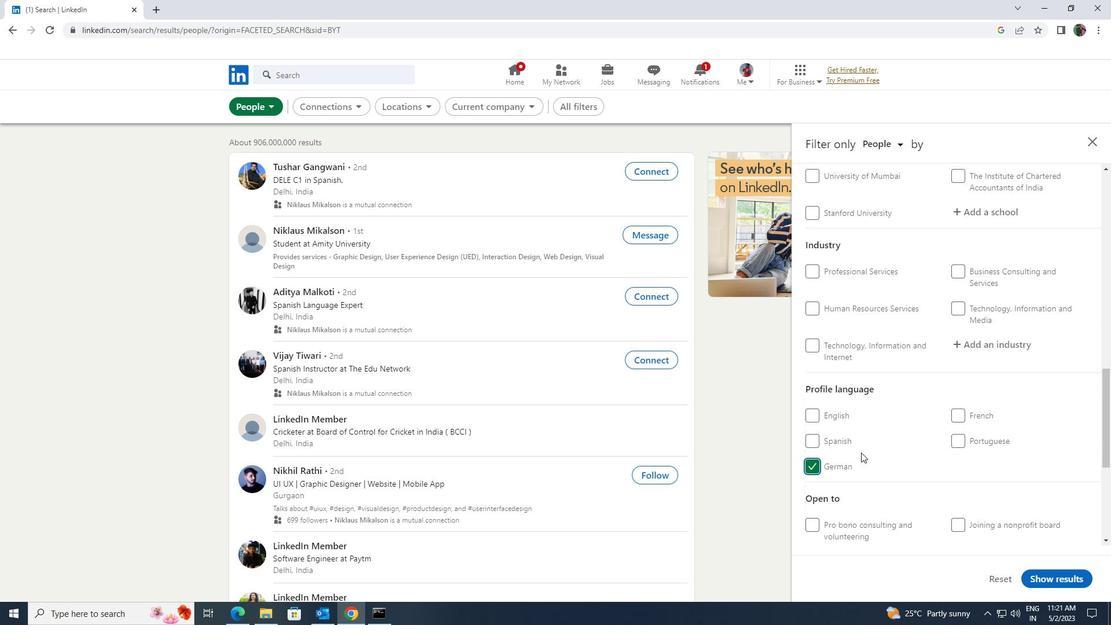 
Action: Mouse scrolled (863, 452) with delta (0, 0)
Screenshot: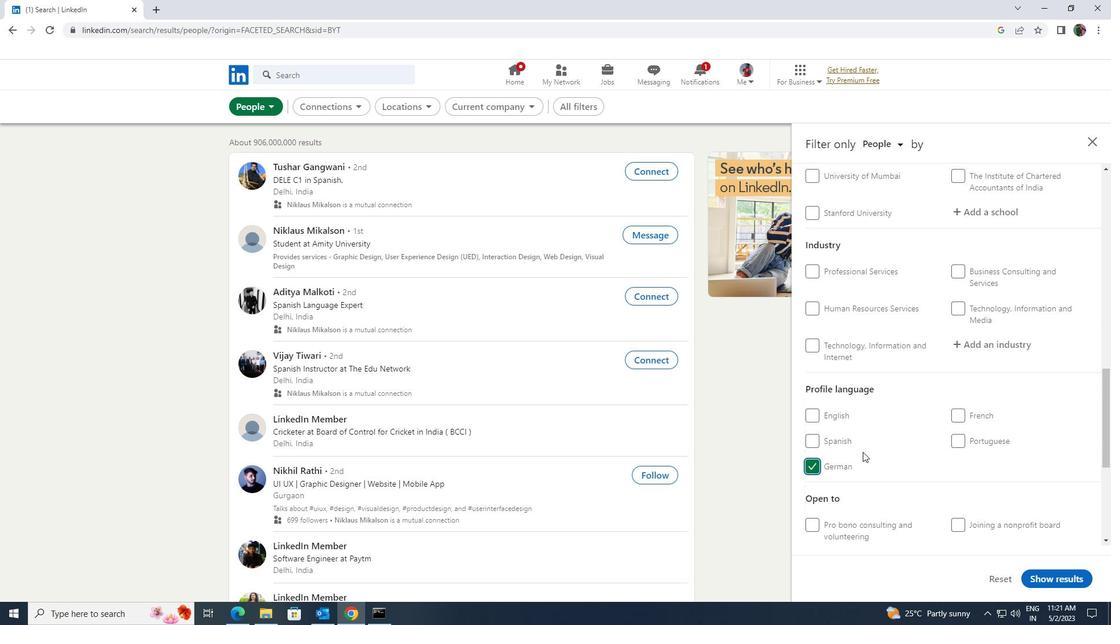 
Action: Mouse scrolled (863, 452) with delta (0, 0)
Screenshot: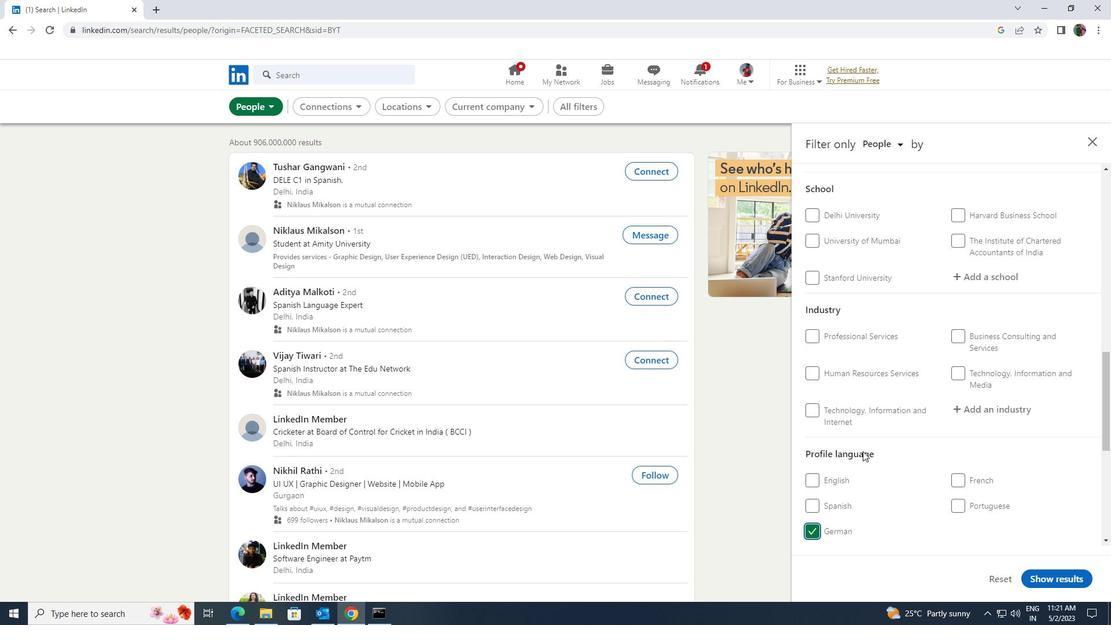 
Action: Mouse scrolled (863, 452) with delta (0, 0)
Screenshot: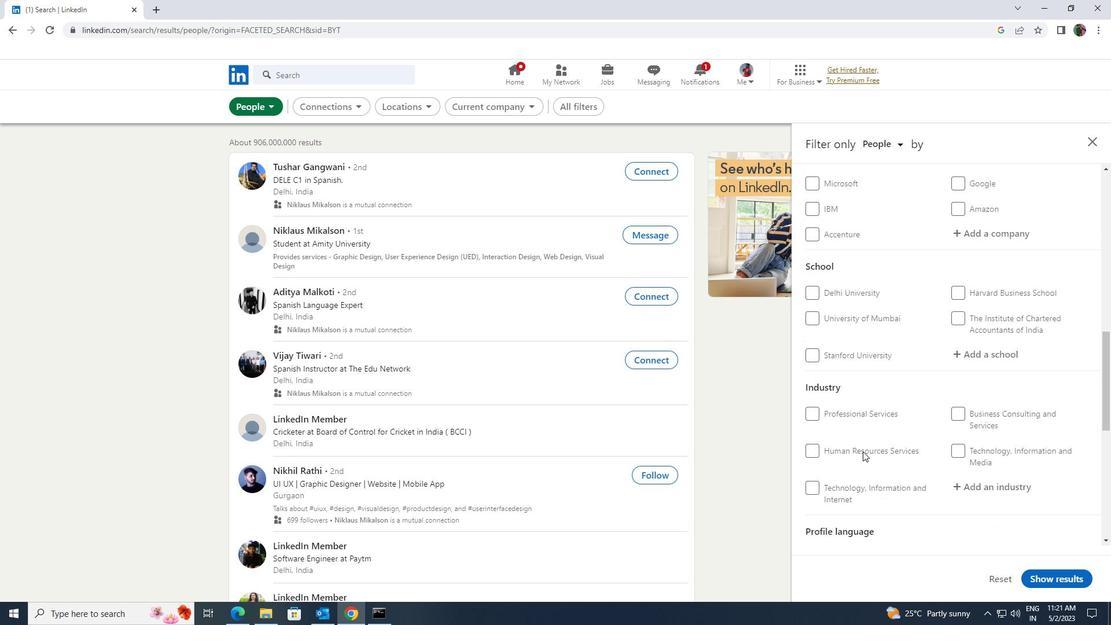 
Action: Mouse scrolled (863, 452) with delta (0, 0)
Screenshot: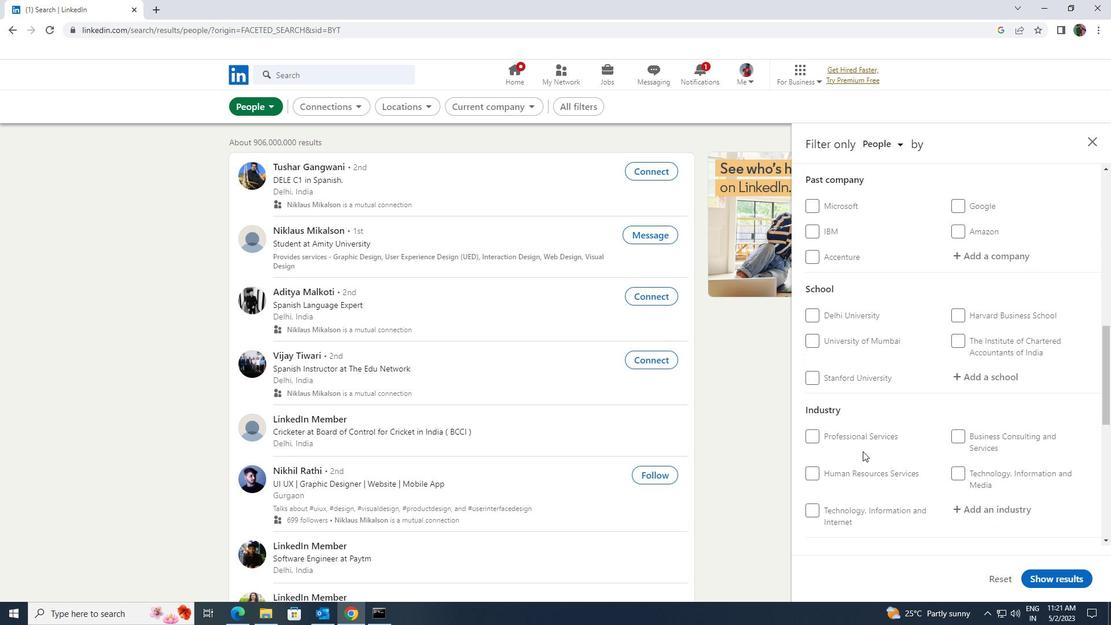 
Action: Mouse scrolled (863, 452) with delta (0, 0)
Screenshot: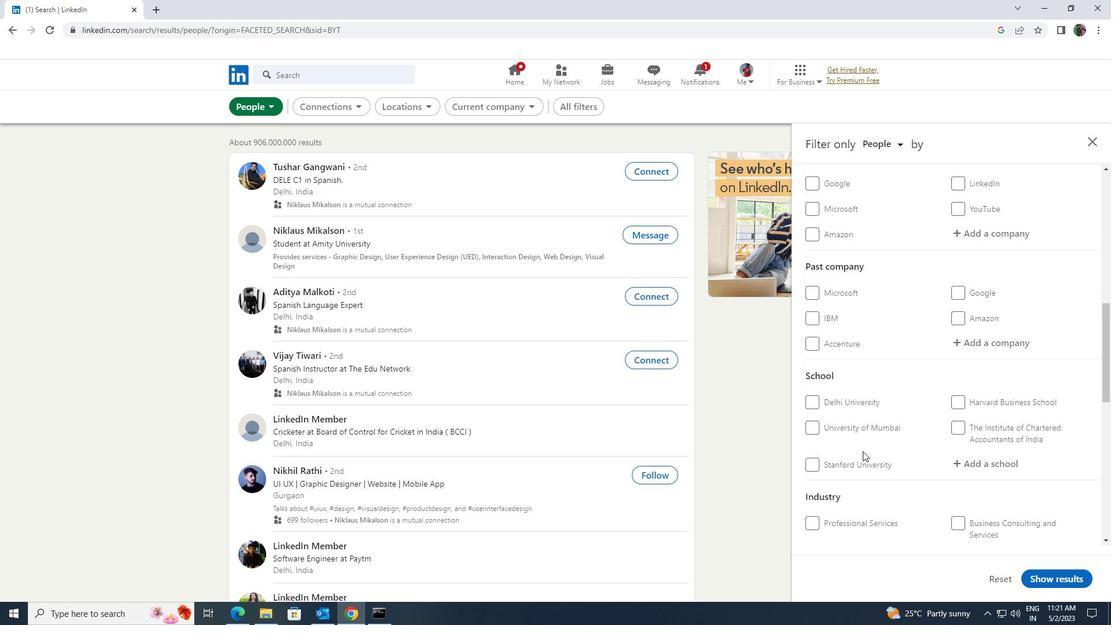 
Action: Mouse scrolled (863, 452) with delta (0, 0)
Screenshot: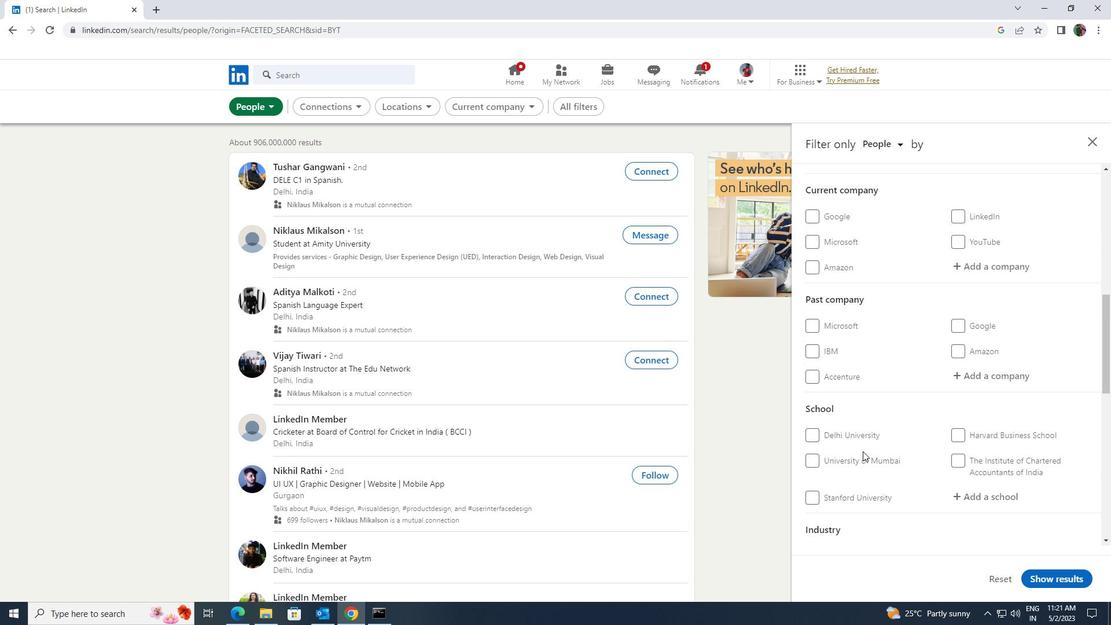 
Action: Mouse moved to (961, 391)
Screenshot: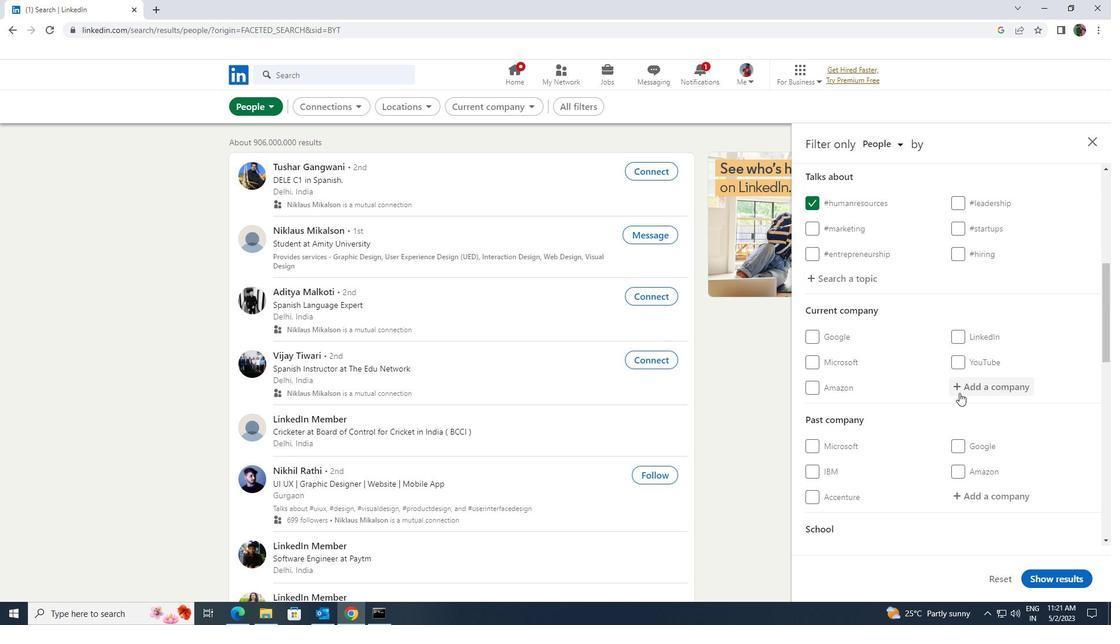 
Action: Mouse pressed left at (961, 391)
Screenshot: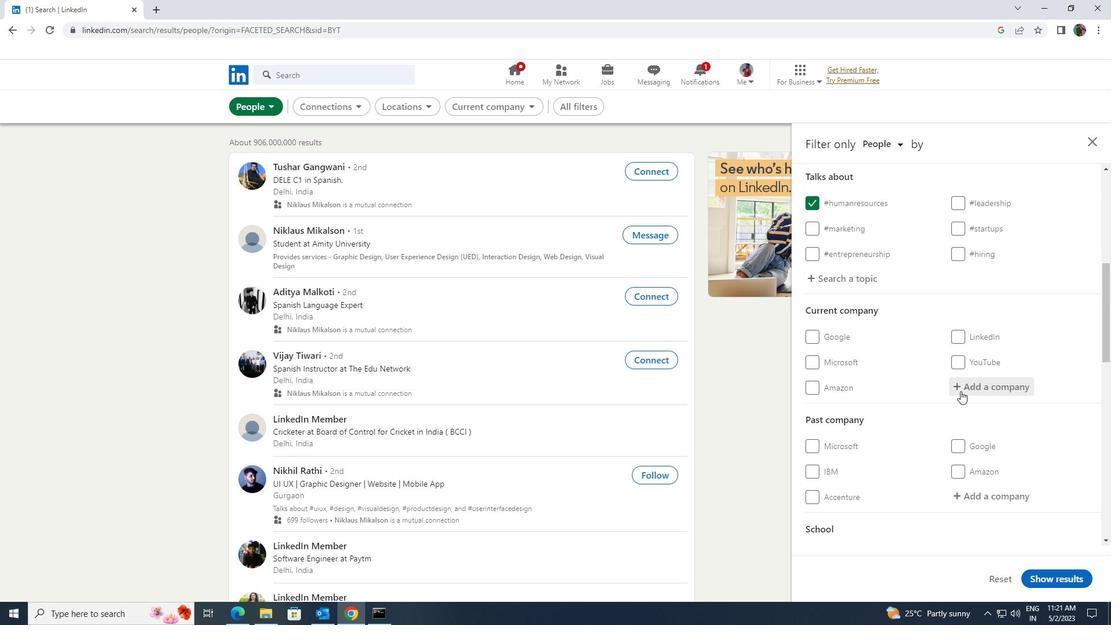 
Action: Mouse moved to (961, 391)
Screenshot: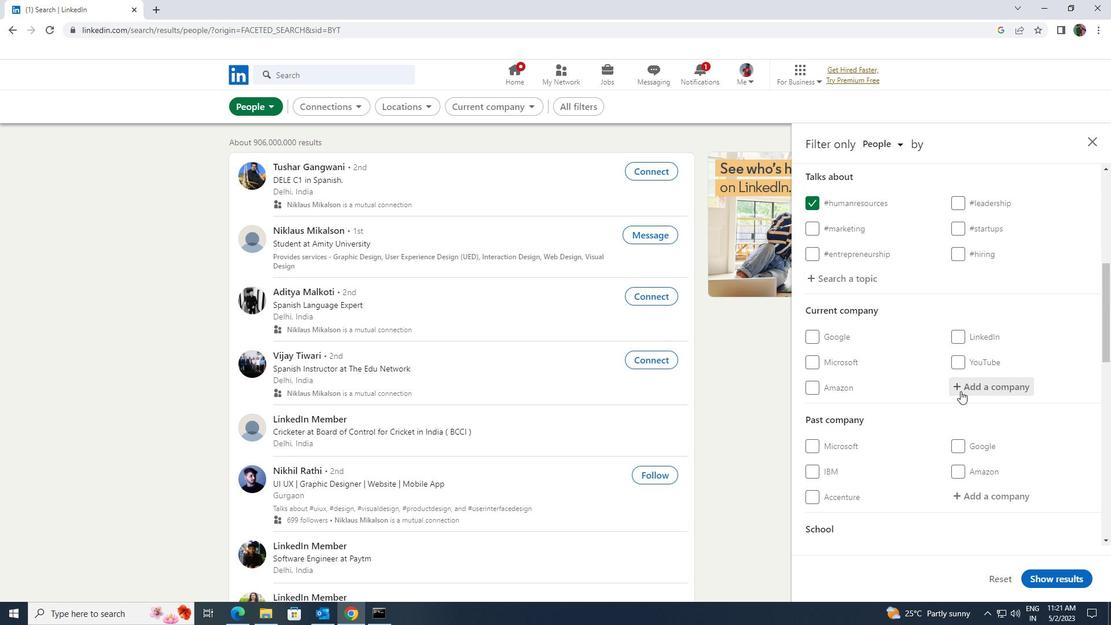 
Action: Key pressed <Key.shift>SOFTTEK
Screenshot: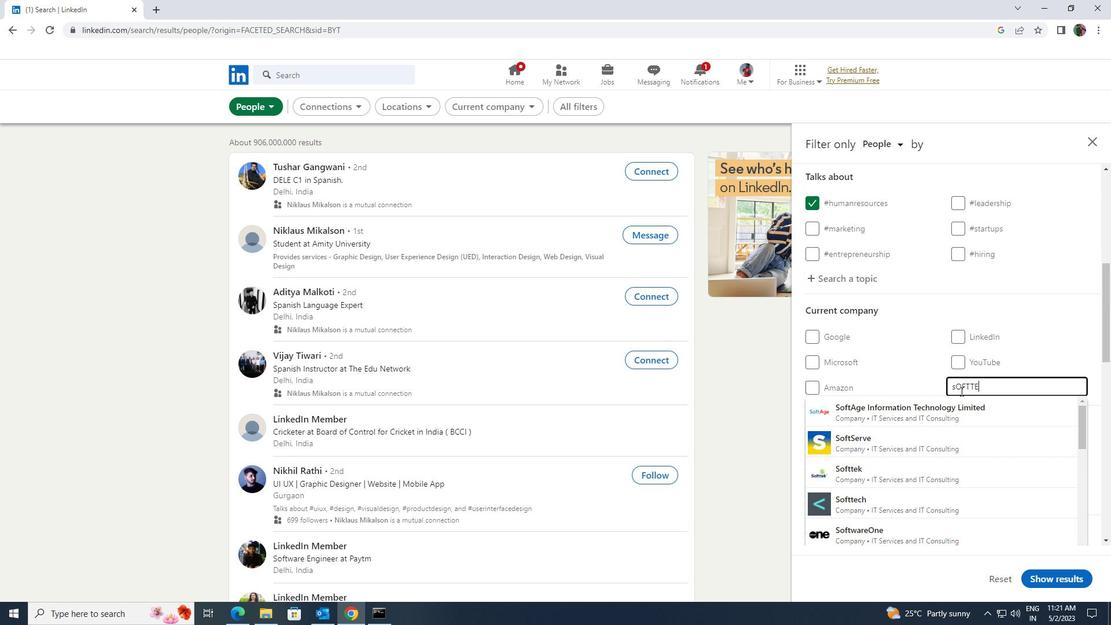 
Action: Mouse moved to (947, 406)
Screenshot: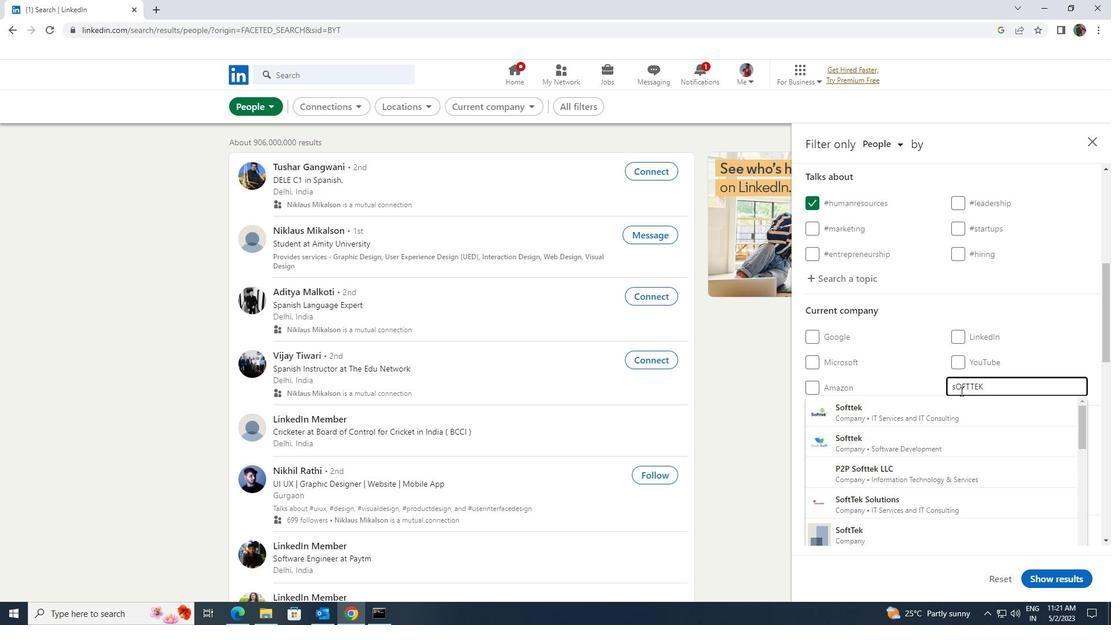 
Action: Mouse pressed left at (947, 406)
Screenshot: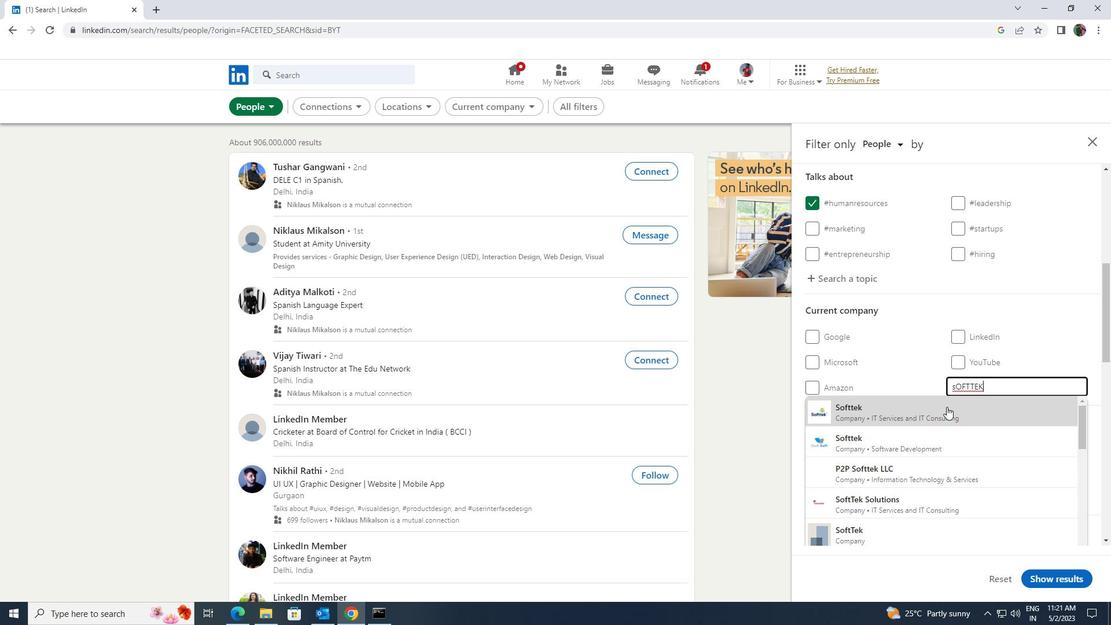 
Action: Mouse scrolled (947, 406) with delta (0, 0)
Screenshot: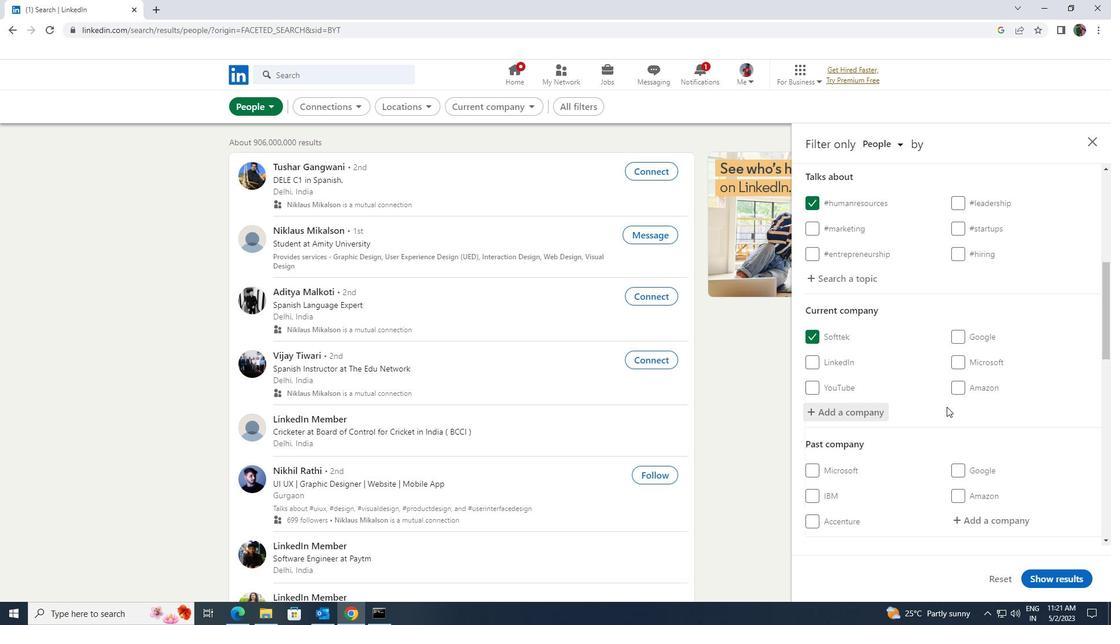 
Action: Mouse scrolled (947, 406) with delta (0, 0)
Screenshot: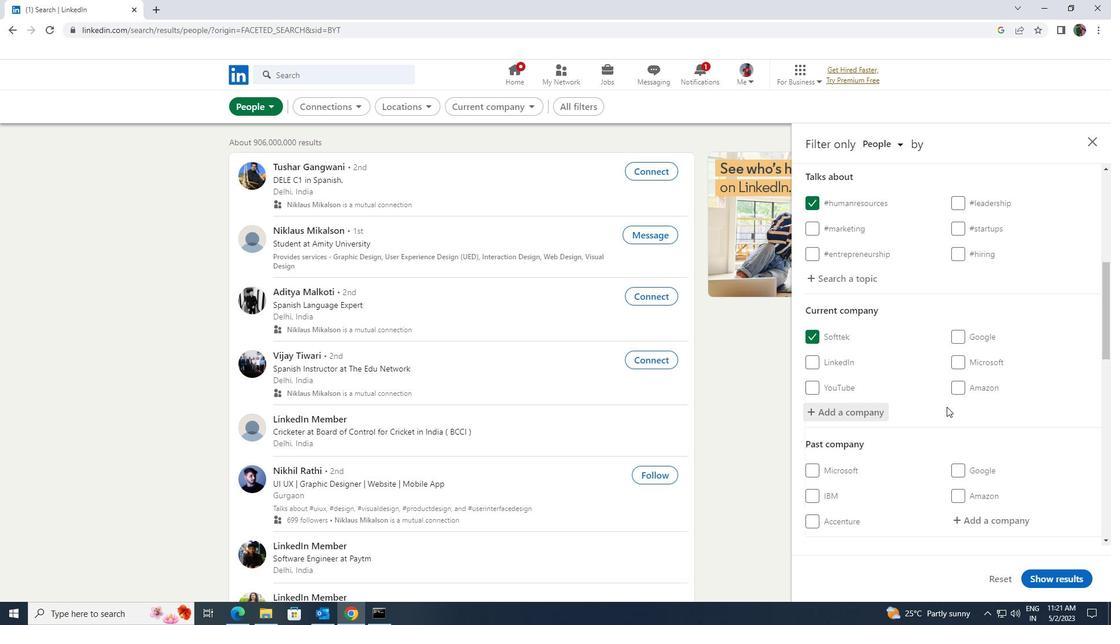 
Action: Mouse scrolled (947, 406) with delta (0, 0)
Screenshot: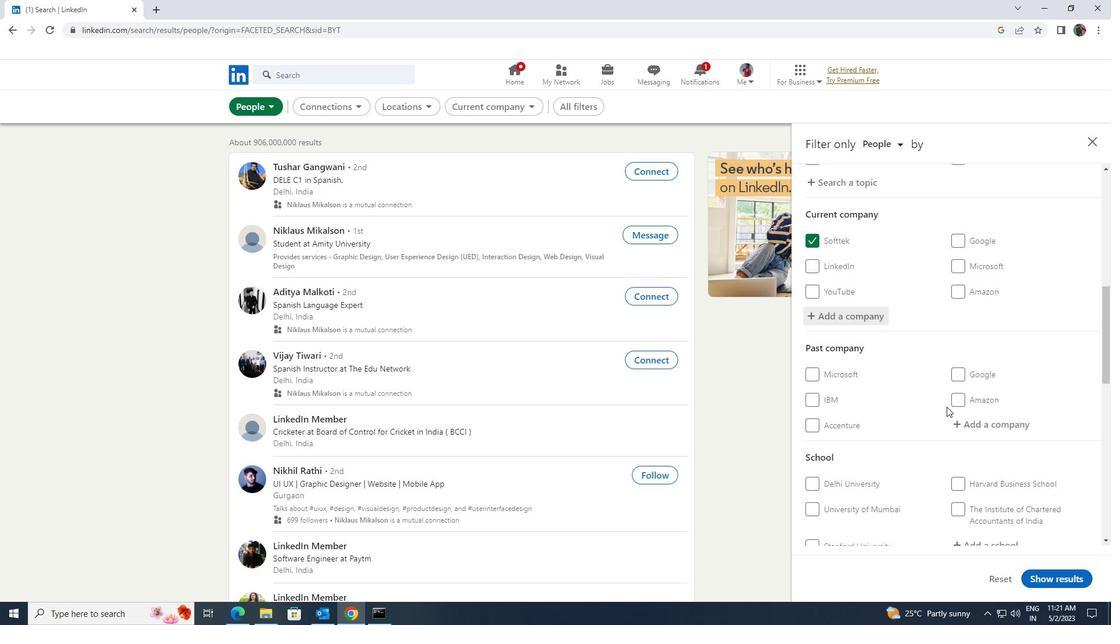 
Action: Mouse scrolled (947, 406) with delta (0, 0)
Screenshot: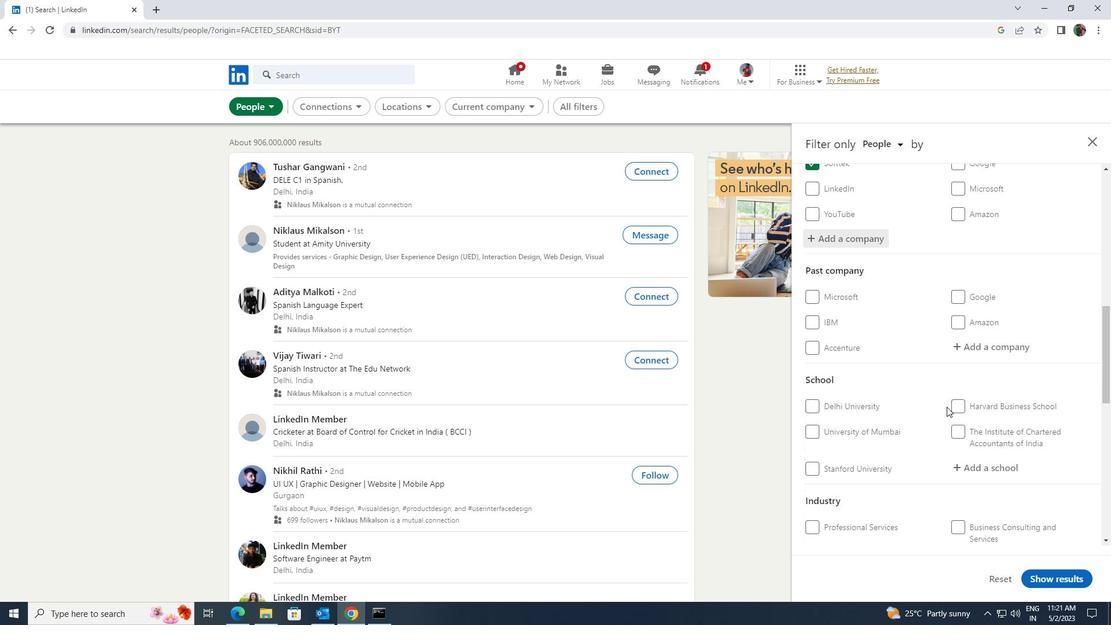 
Action: Mouse moved to (955, 406)
Screenshot: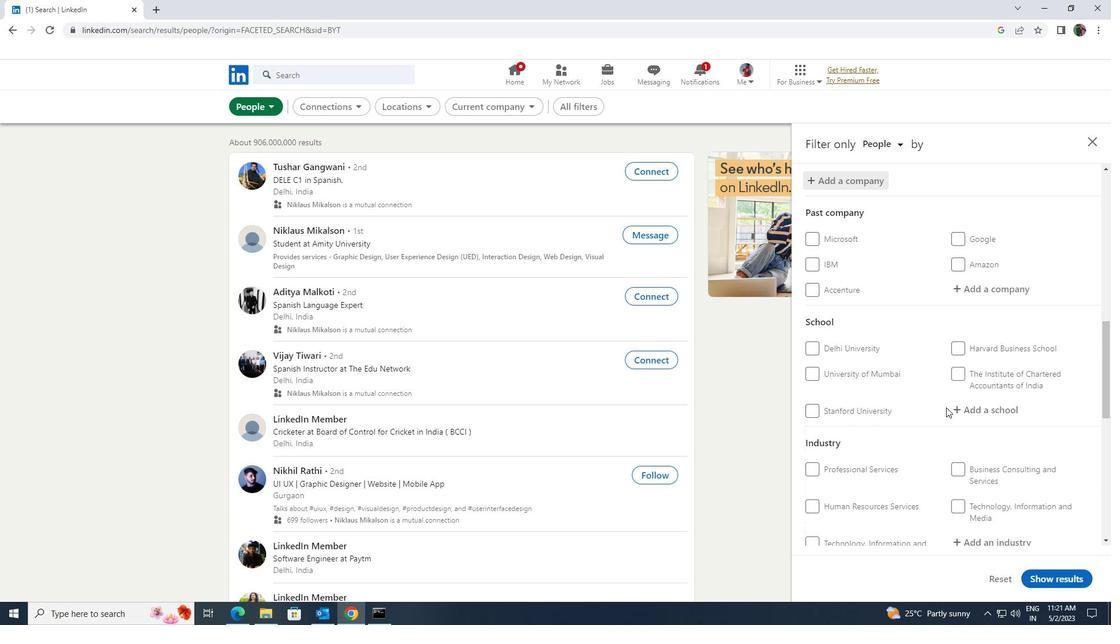 
Action: Mouse pressed left at (955, 406)
Screenshot: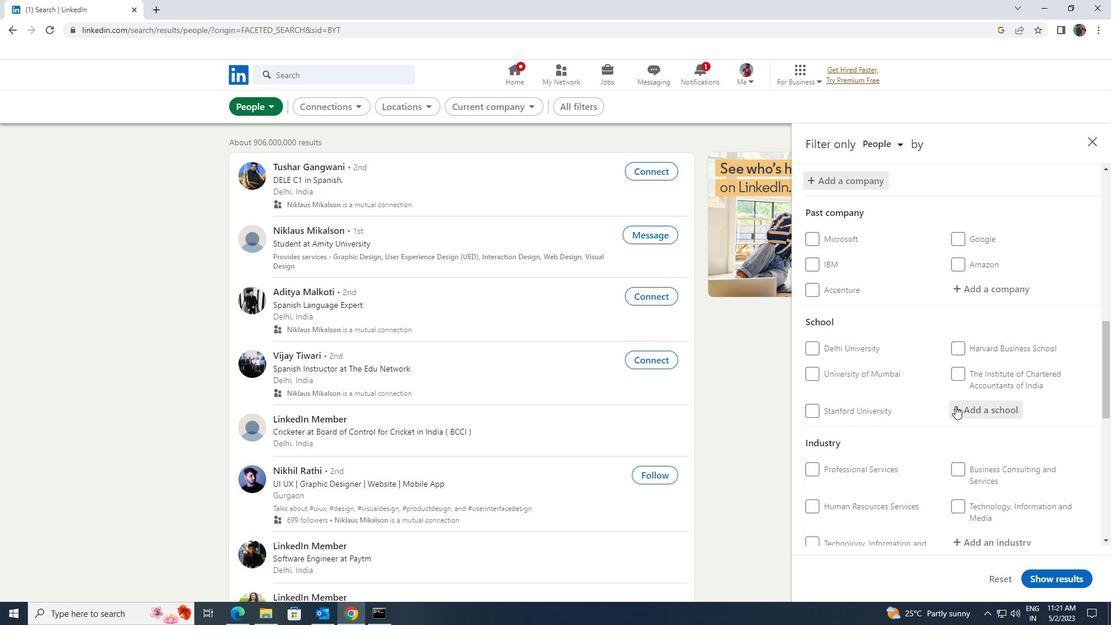 
Action: Key pressed <Key.shift>L.<Key.shift>S<Key.space><Key.shift><Key.shift>RAH
Screenshot: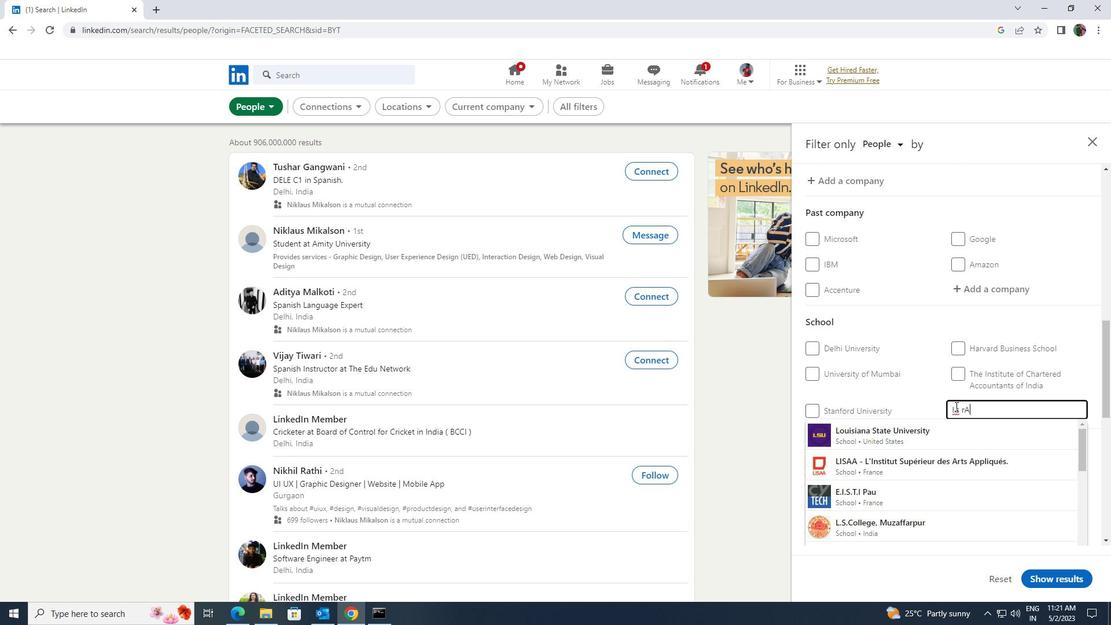 
Action: Mouse moved to (950, 428)
Screenshot: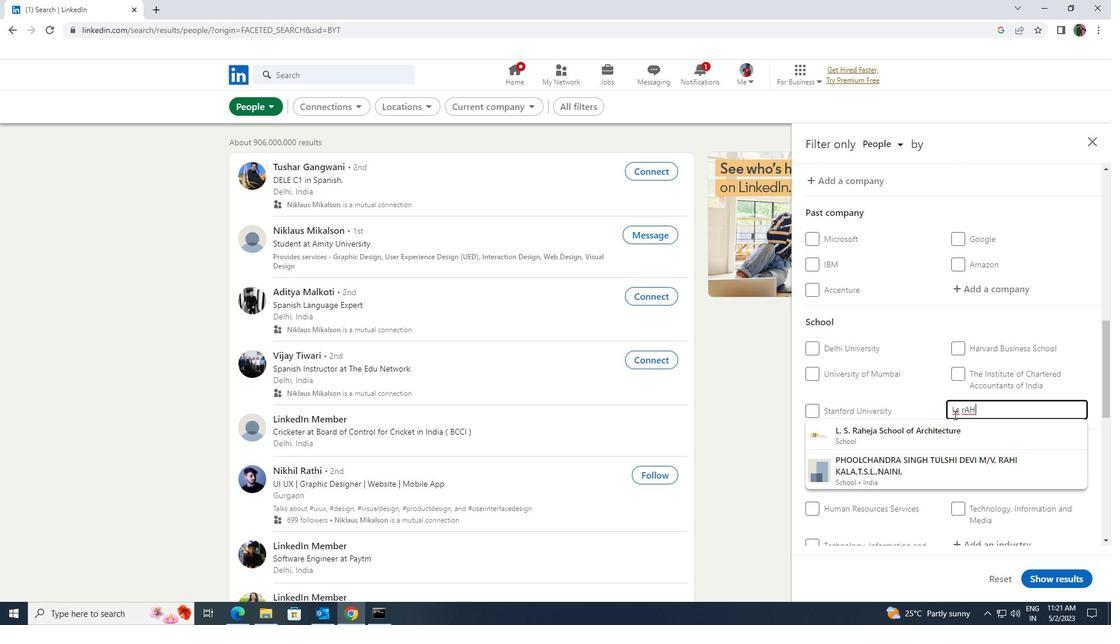 
Action: Mouse pressed left at (950, 428)
Screenshot: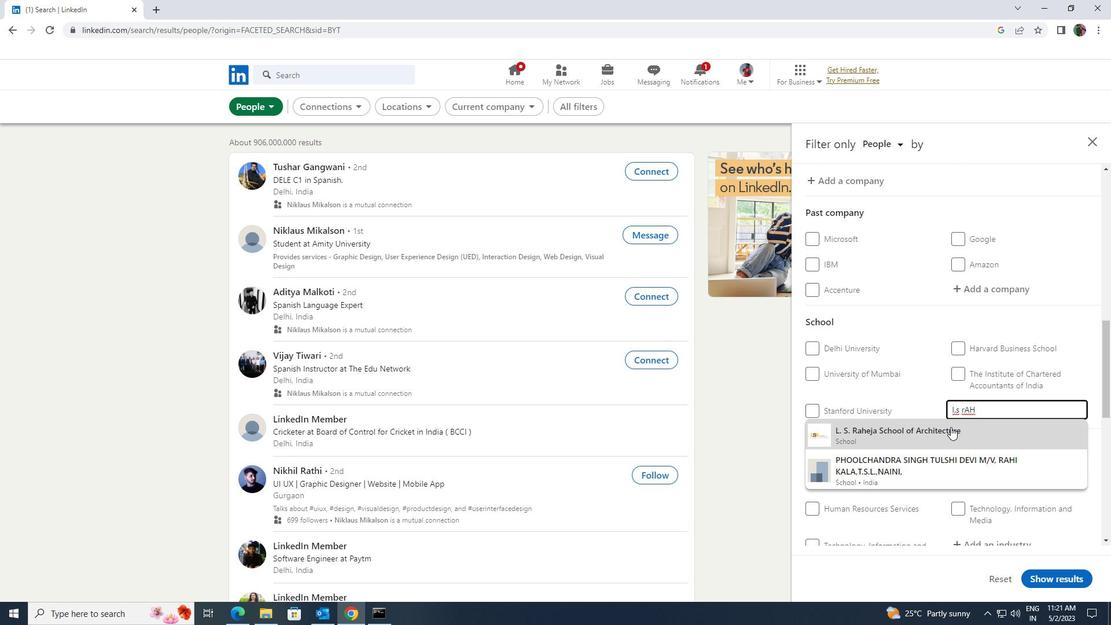 
Action: Mouse scrolled (950, 428) with delta (0, 0)
Screenshot: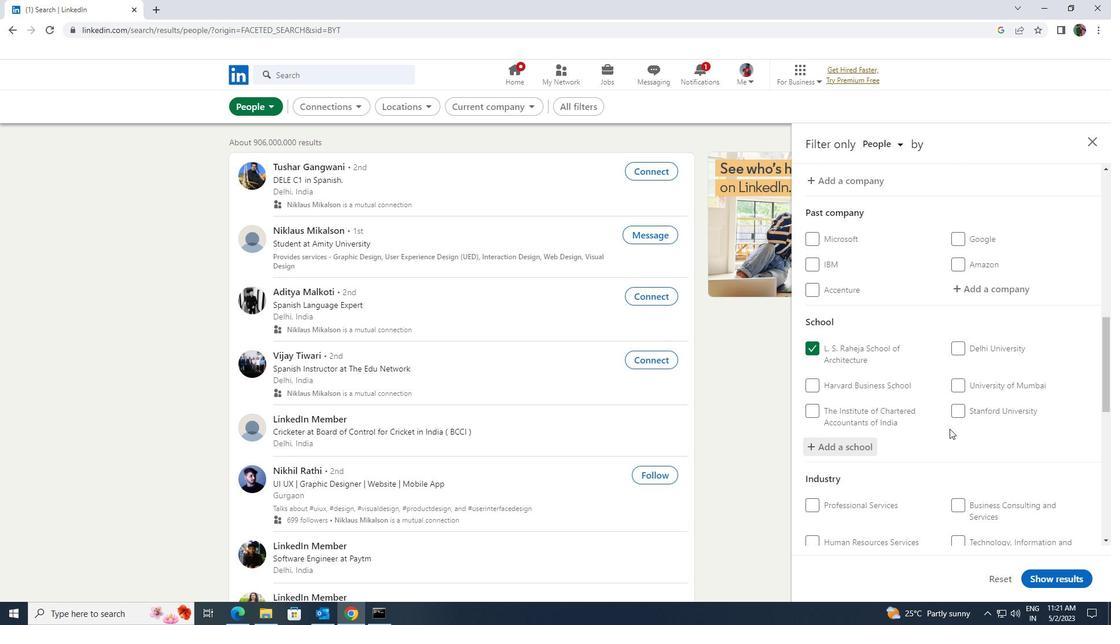 
Action: Mouse scrolled (950, 428) with delta (0, 0)
Screenshot: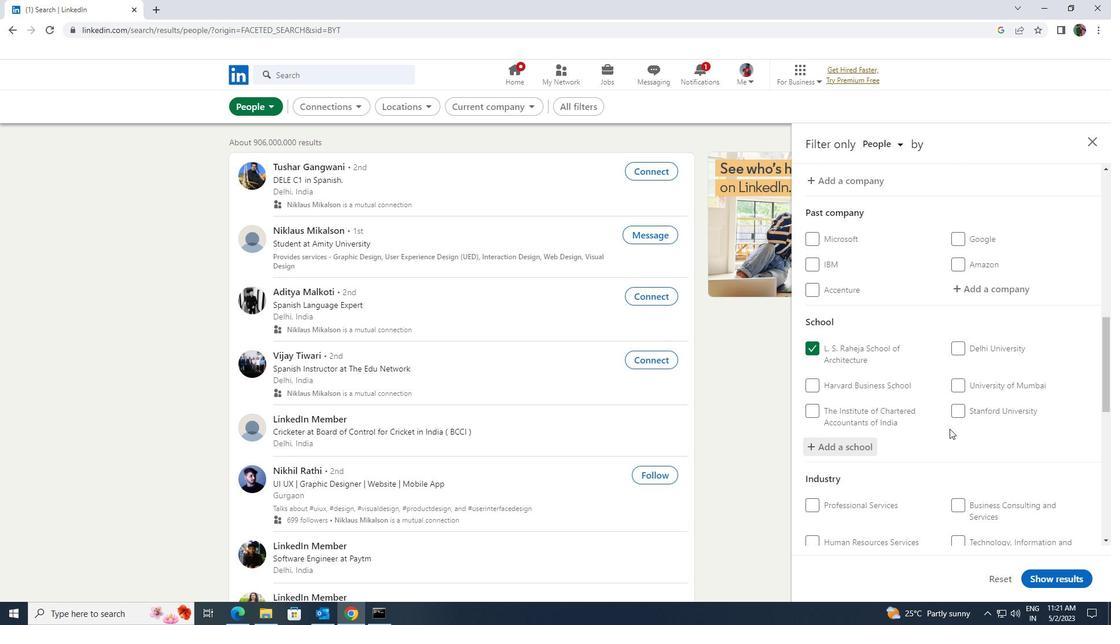 
Action: Mouse scrolled (950, 428) with delta (0, 0)
Screenshot: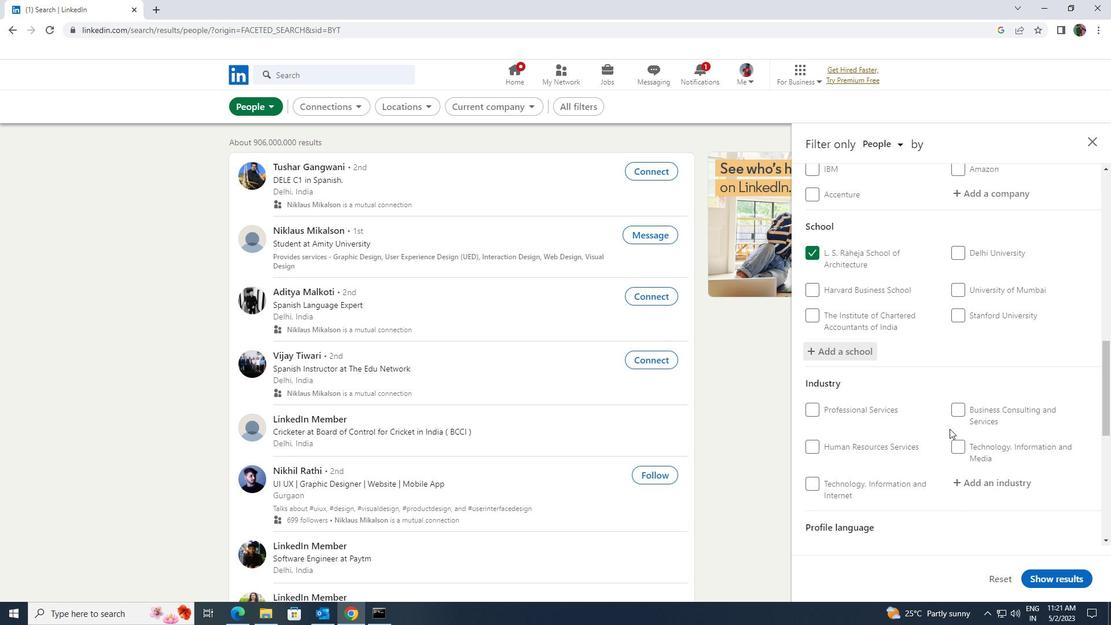 
Action: Mouse moved to (975, 409)
Screenshot: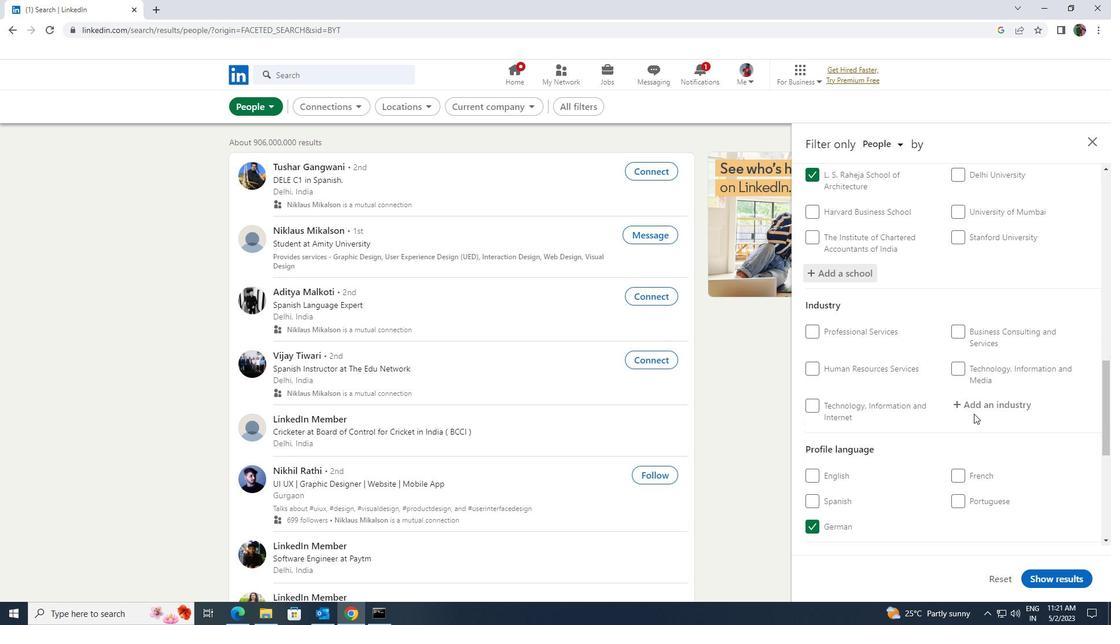 
Action: Mouse pressed left at (975, 409)
Screenshot: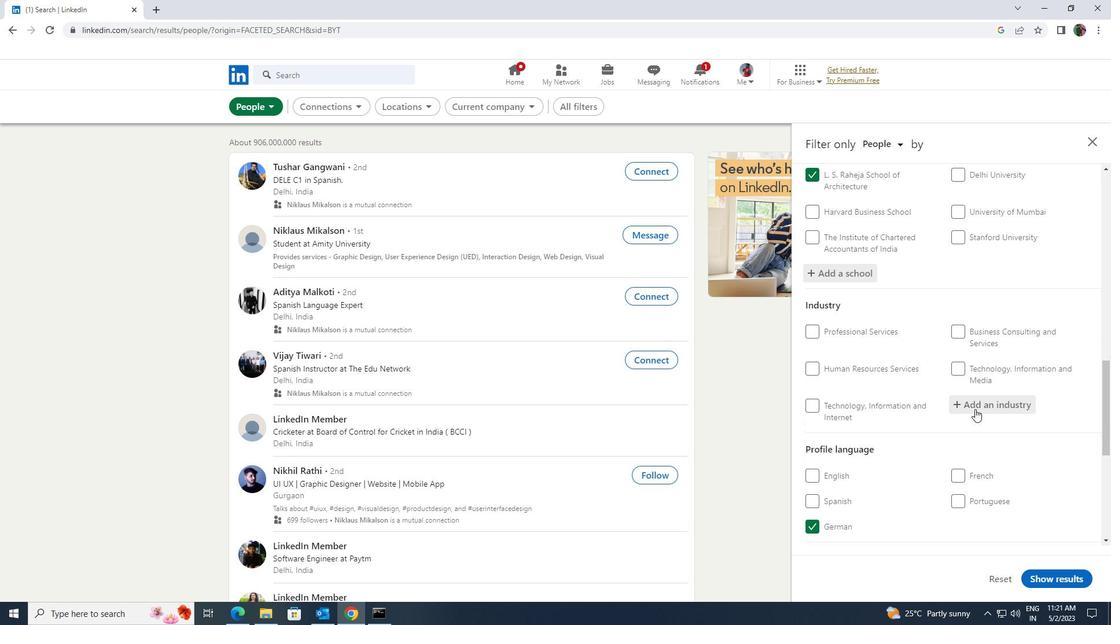 
Action: Key pressed <Key.shift>MACHINERY
Screenshot: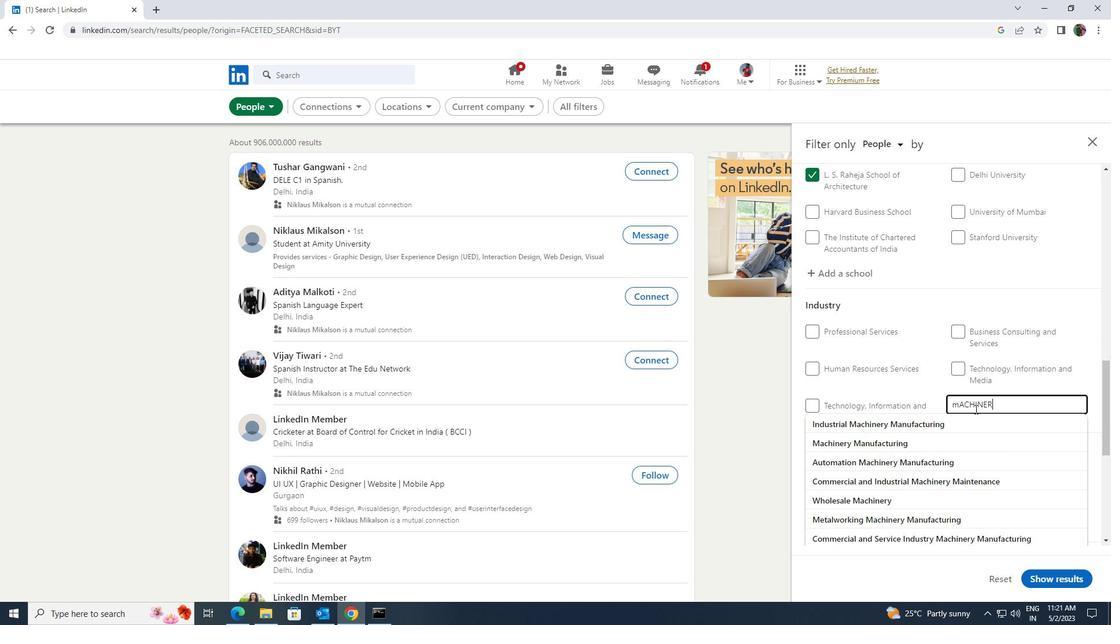 
Action: Mouse moved to (965, 437)
Screenshot: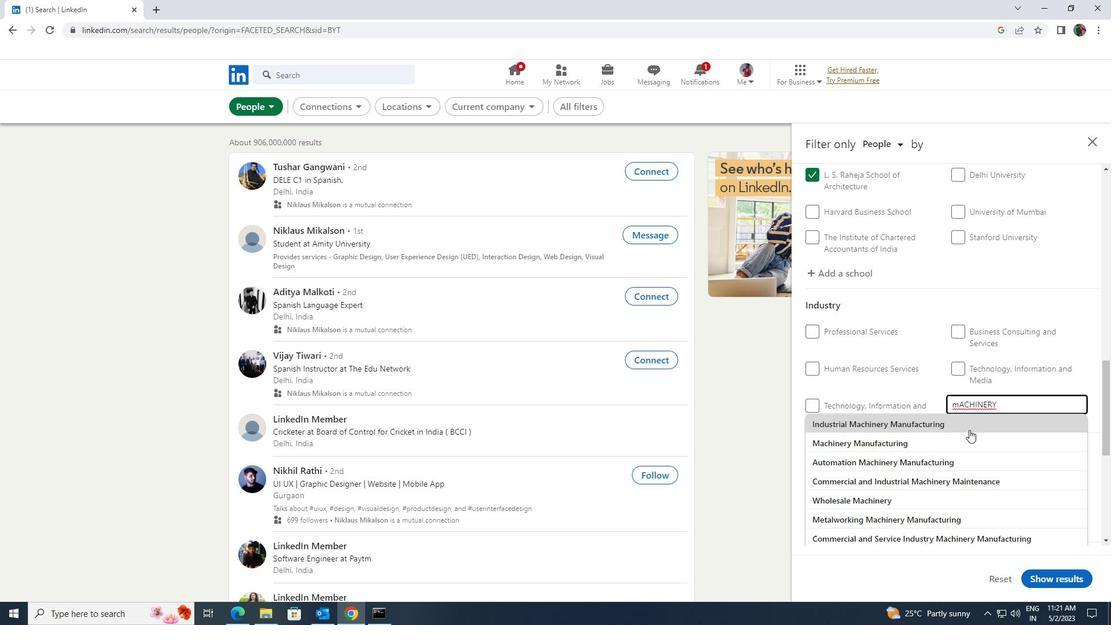 
Action: Mouse pressed left at (965, 437)
Screenshot: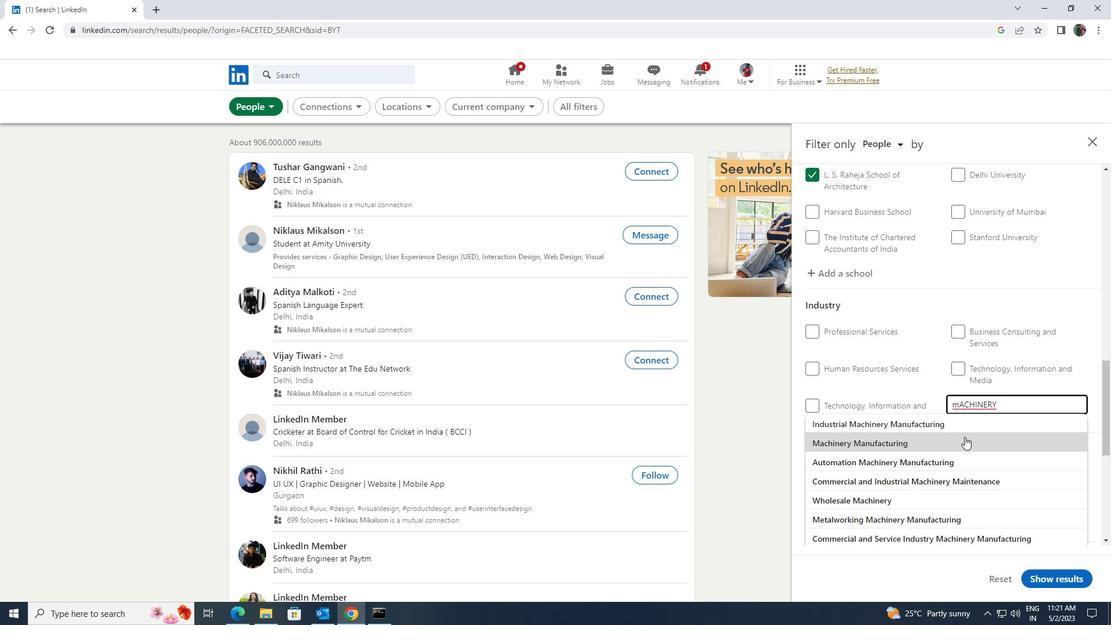
Action: Mouse scrolled (965, 436) with delta (0, 0)
Screenshot: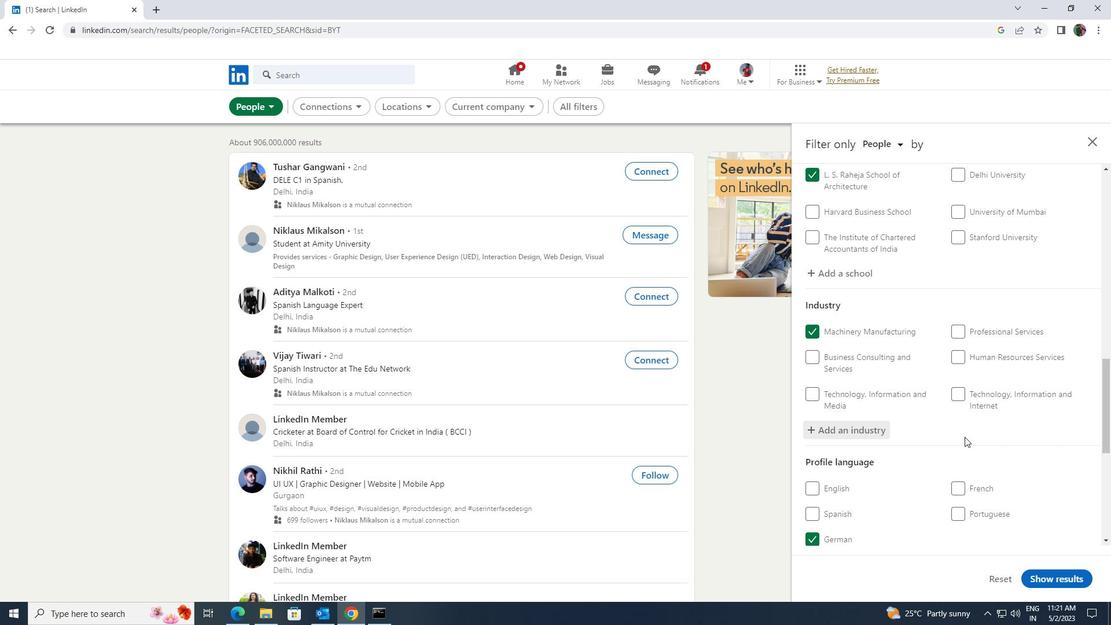 
Action: Mouse scrolled (965, 436) with delta (0, 0)
Screenshot: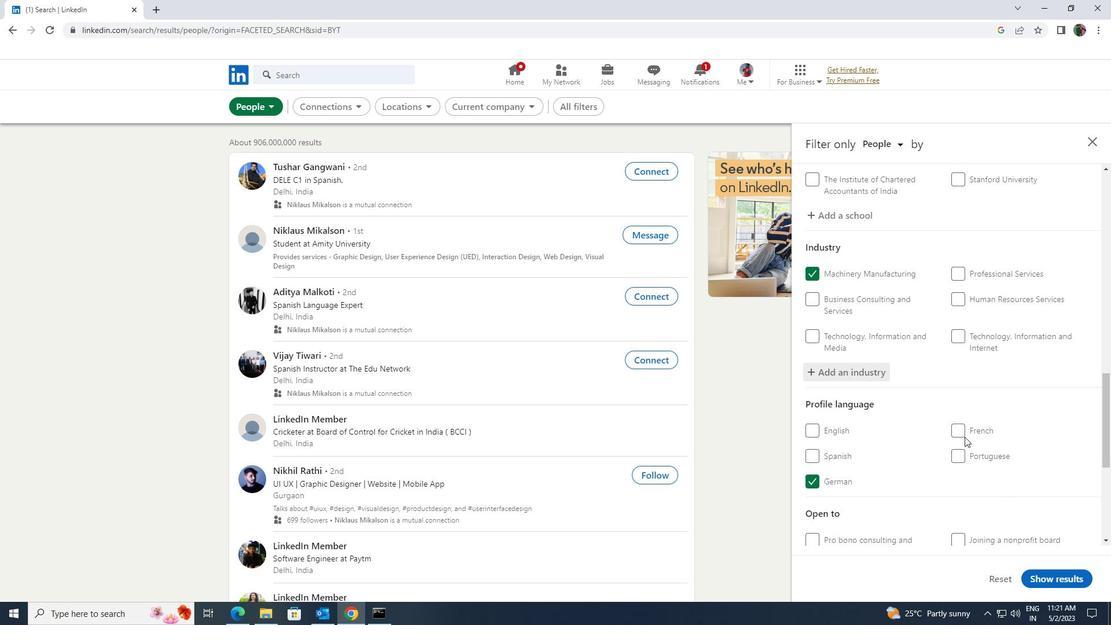 
Action: Mouse scrolled (965, 436) with delta (0, 0)
Screenshot: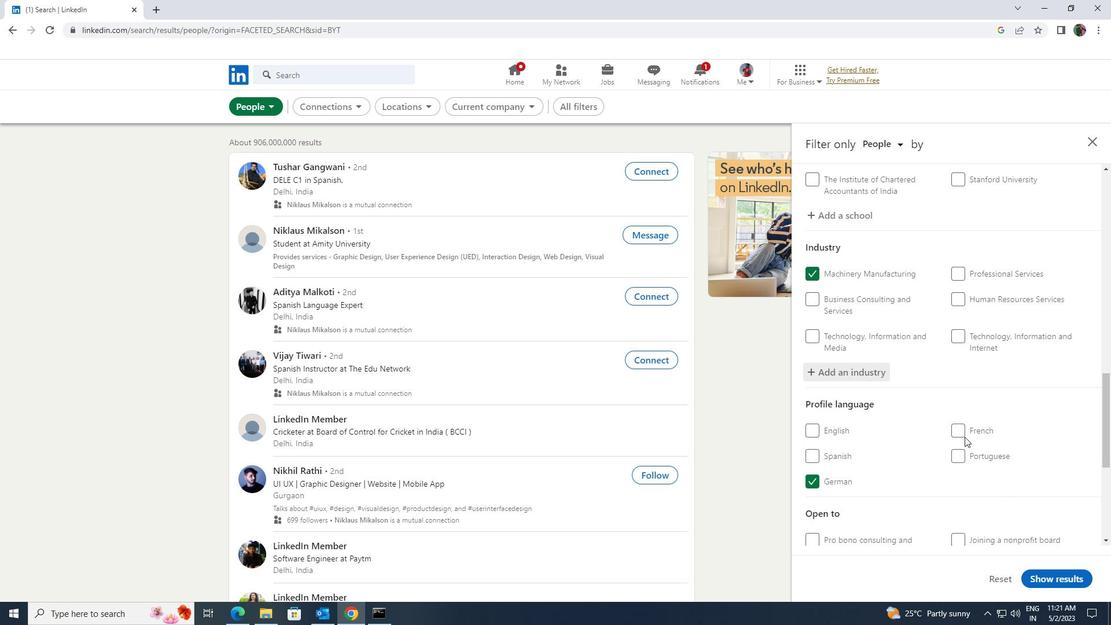 
Action: Mouse scrolled (965, 436) with delta (0, 0)
Screenshot: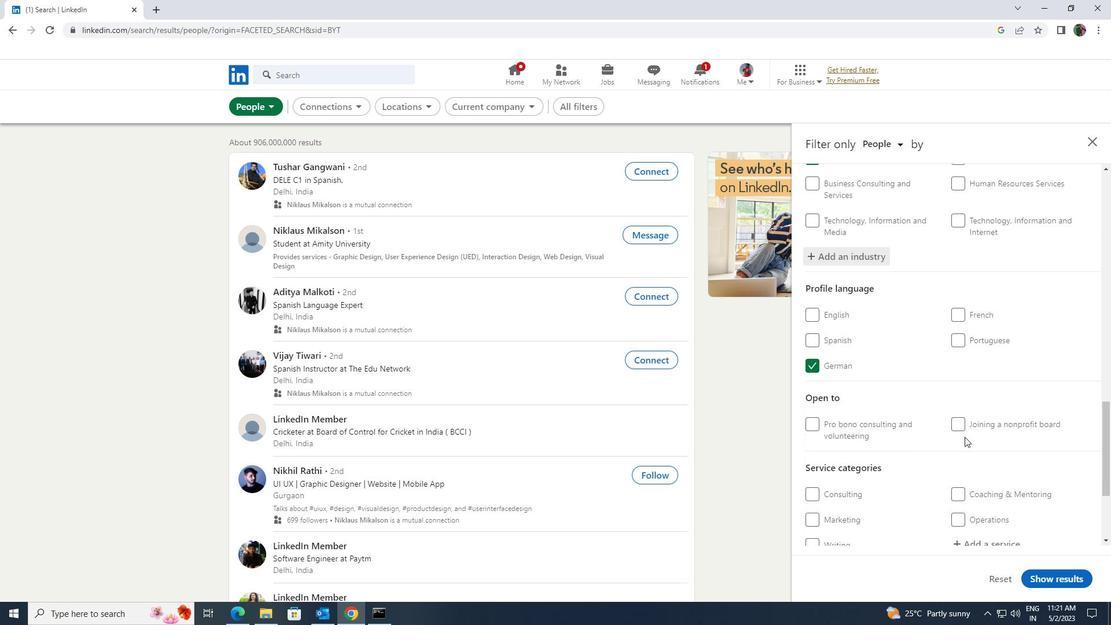 
Action: Mouse scrolled (965, 436) with delta (0, 0)
Screenshot: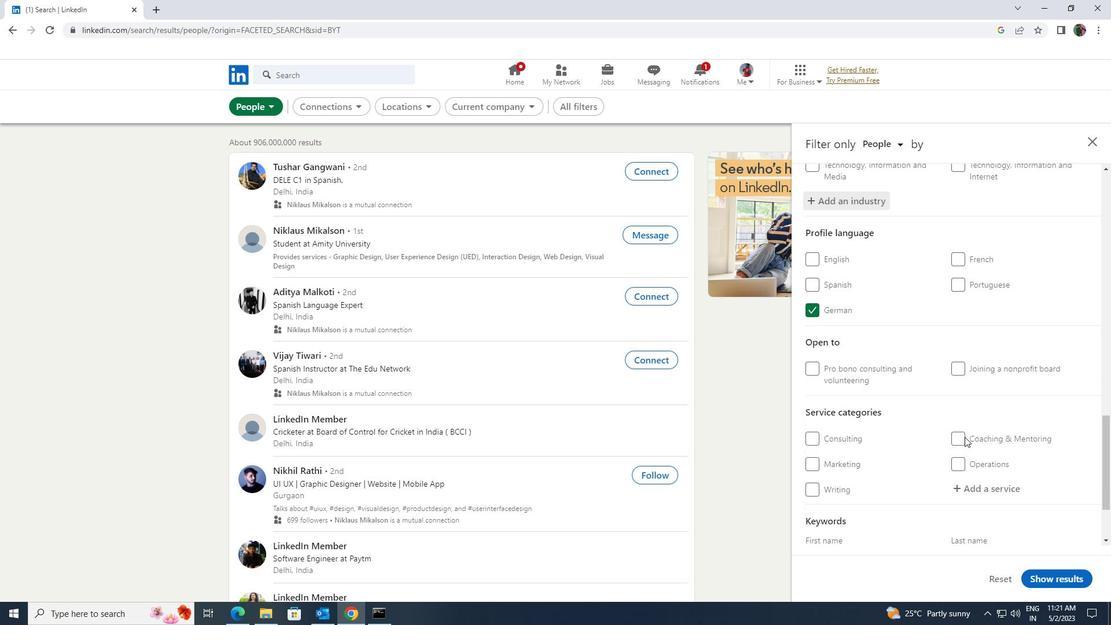
Action: Mouse scrolled (965, 436) with delta (0, 0)
Screenshot: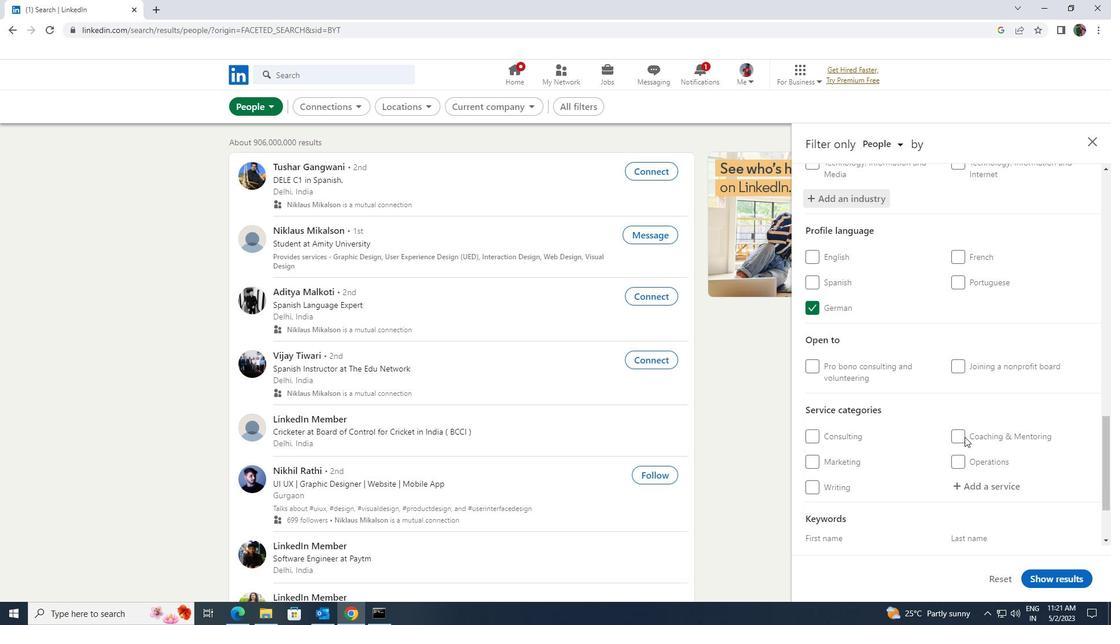 
Action: Mouse moved to (967, 386)
Screenshot: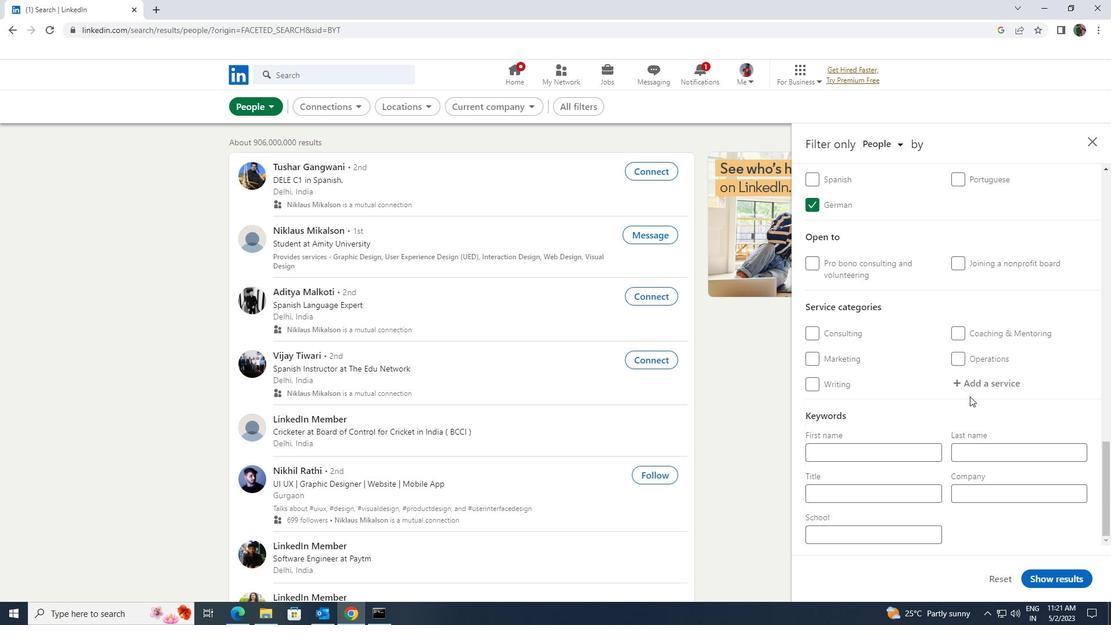 
Action: Mouse pressed left at (967, 386)
Screenshot: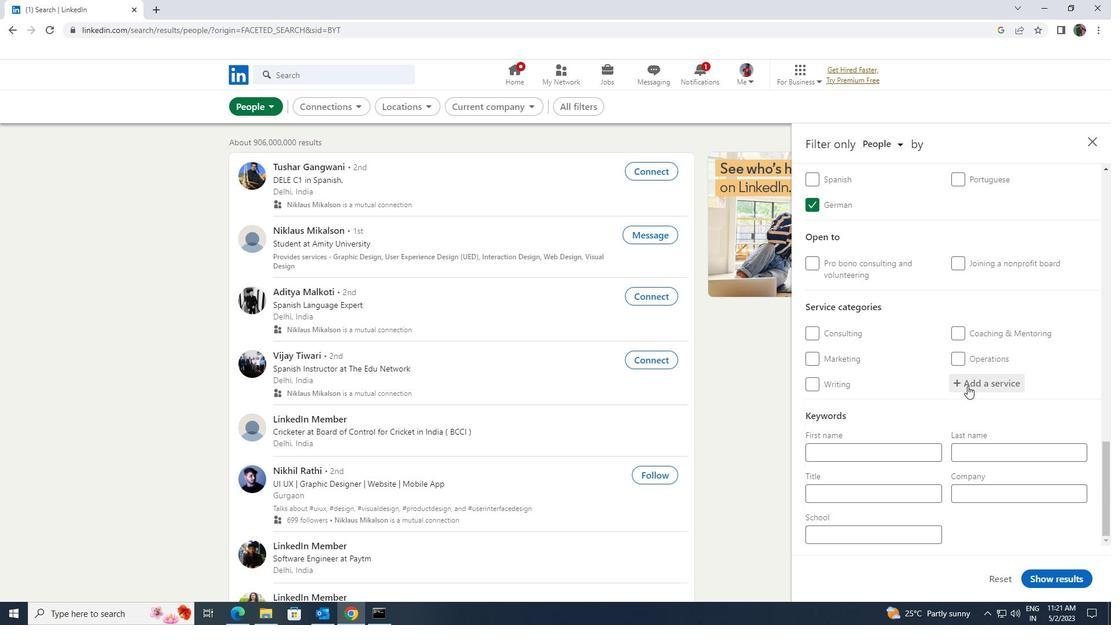 
Action: Key pressed <Key.shift>BUSINESS<Key.space><Key.shift>AN
Screenshot: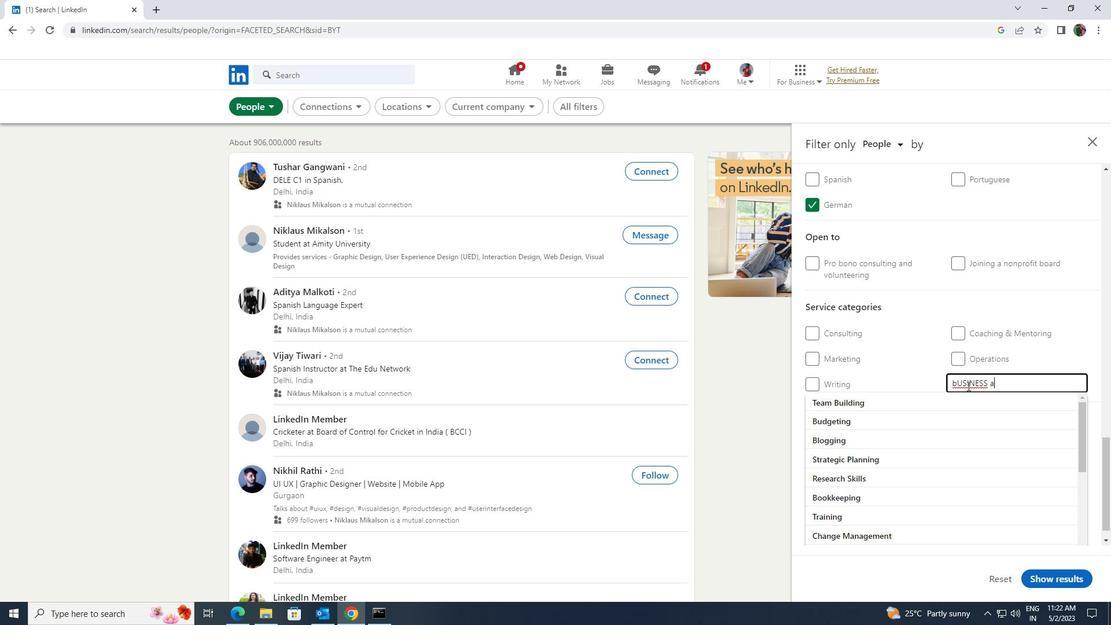 
Action: Mouse moved to (957, 404)
Screenshot: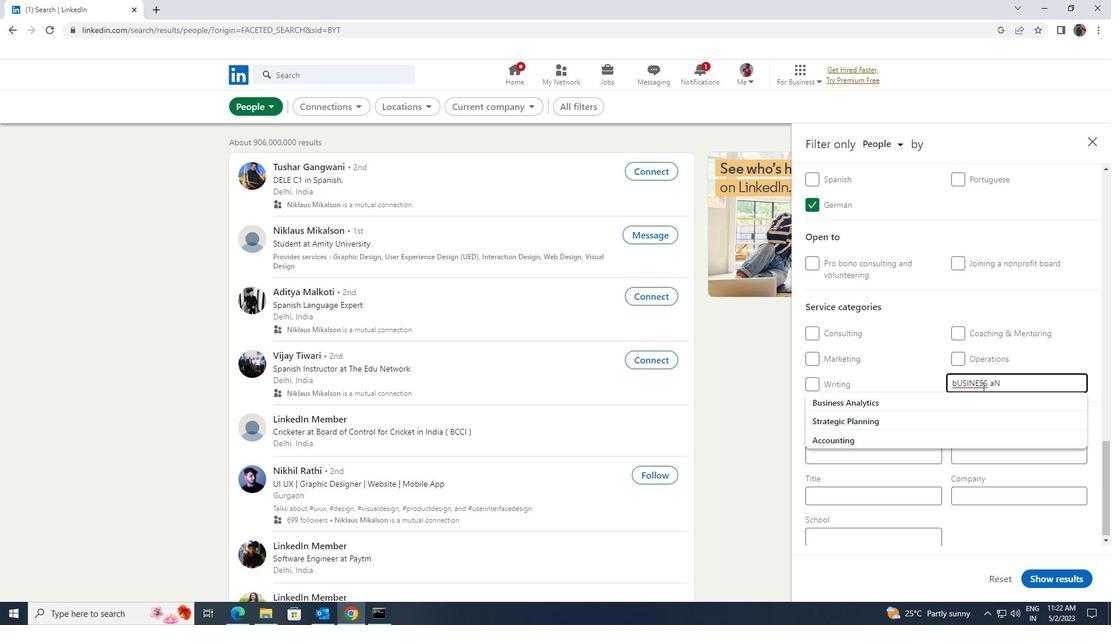 
Action: Mouse pressed left at (957, 404)
Screenshot: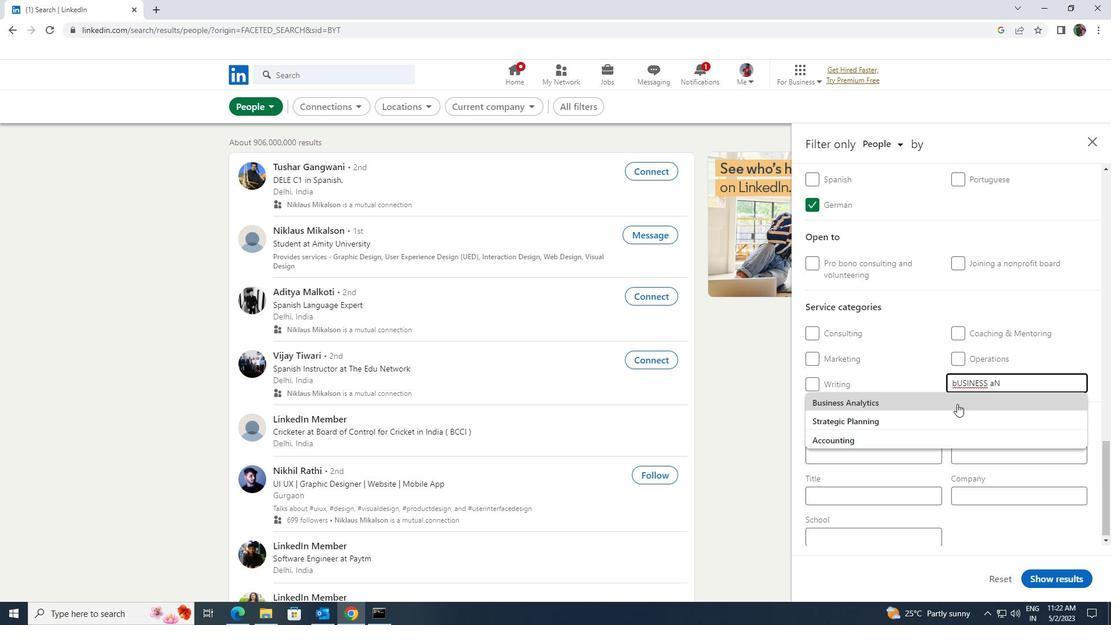 
Action: Mouse scrolled (957, 403) with delta (0, 0)
Screenshot: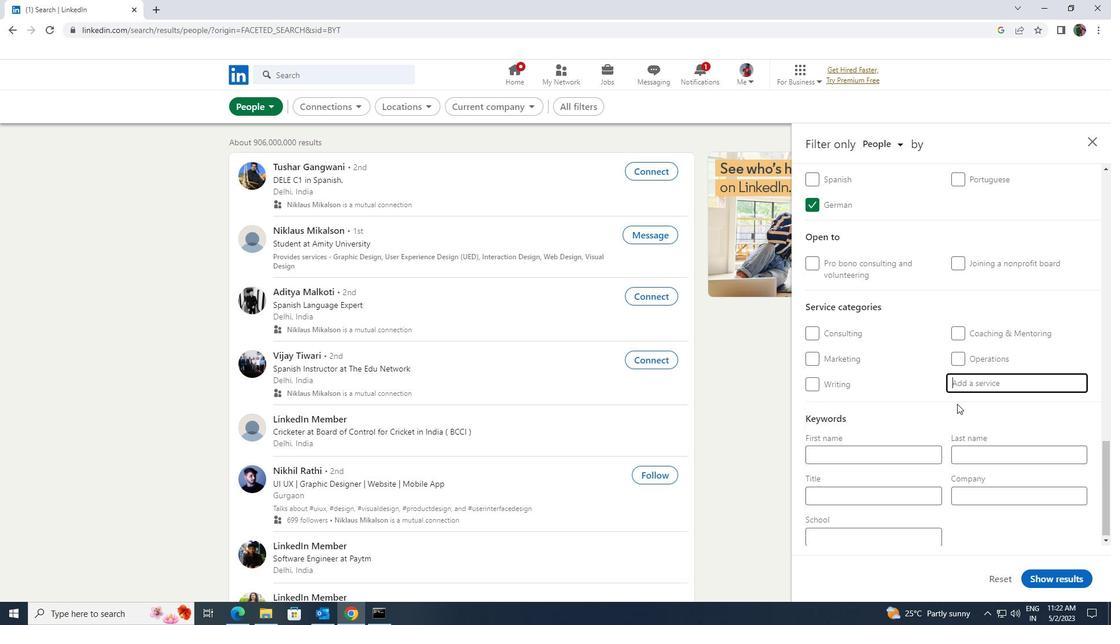 
Action: Mouse scrolled (957, 403) with delta (0, 0)
Screenshot: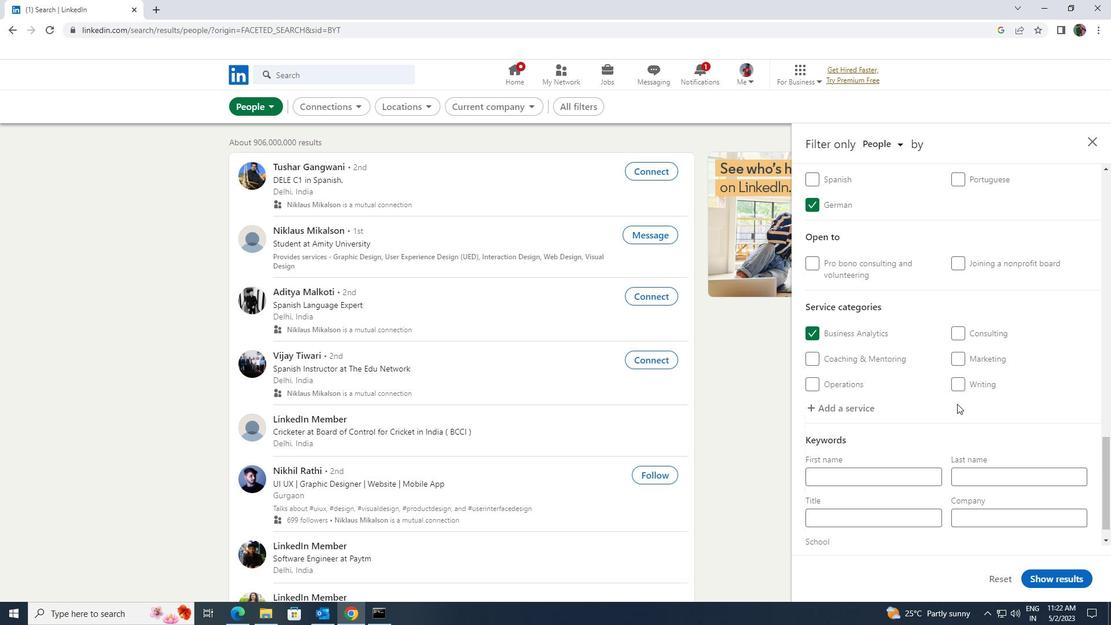 
Action: Mouse scrolled (957, 403) with delta (0, 0)
Screenshot: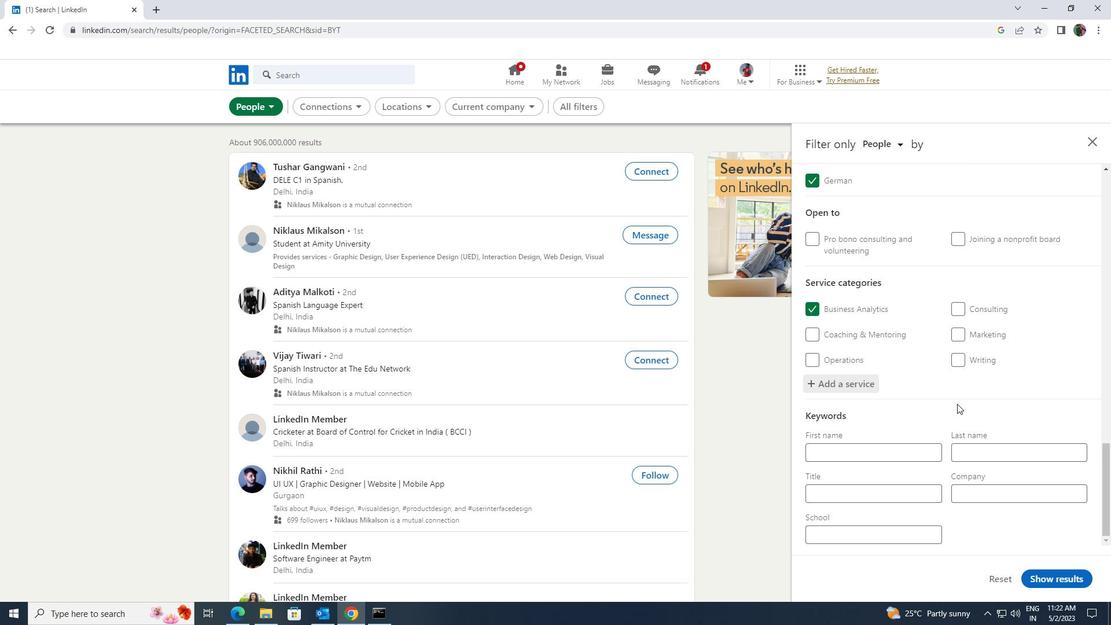 
Action: Mouse moved to (888, 494)
Screenshot: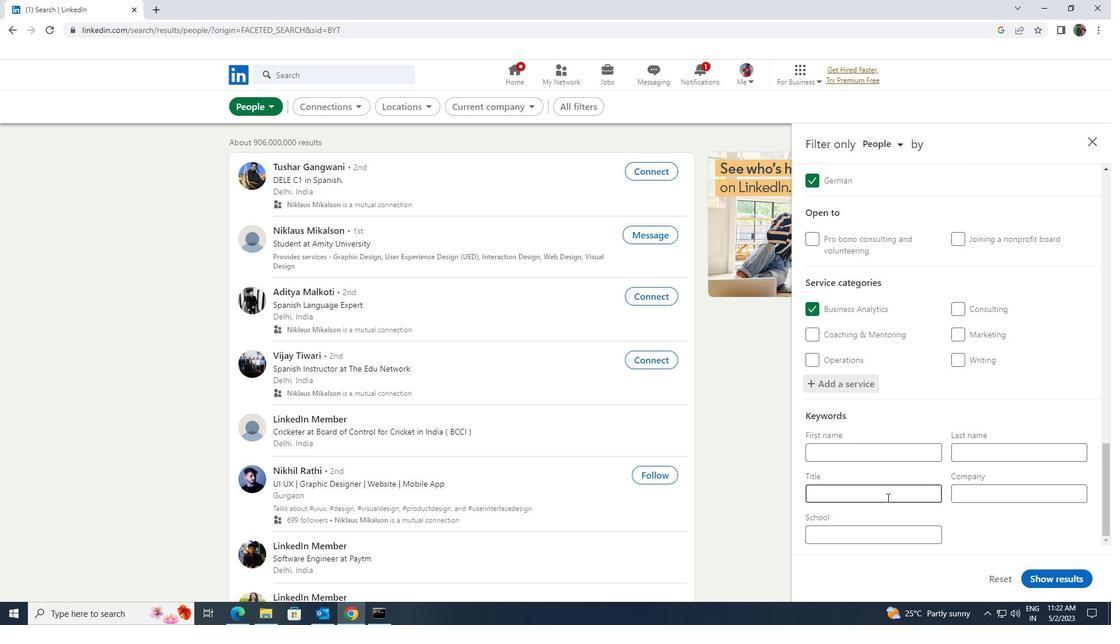
Action: Mouse pressed left at (888, 494)
Screenshot: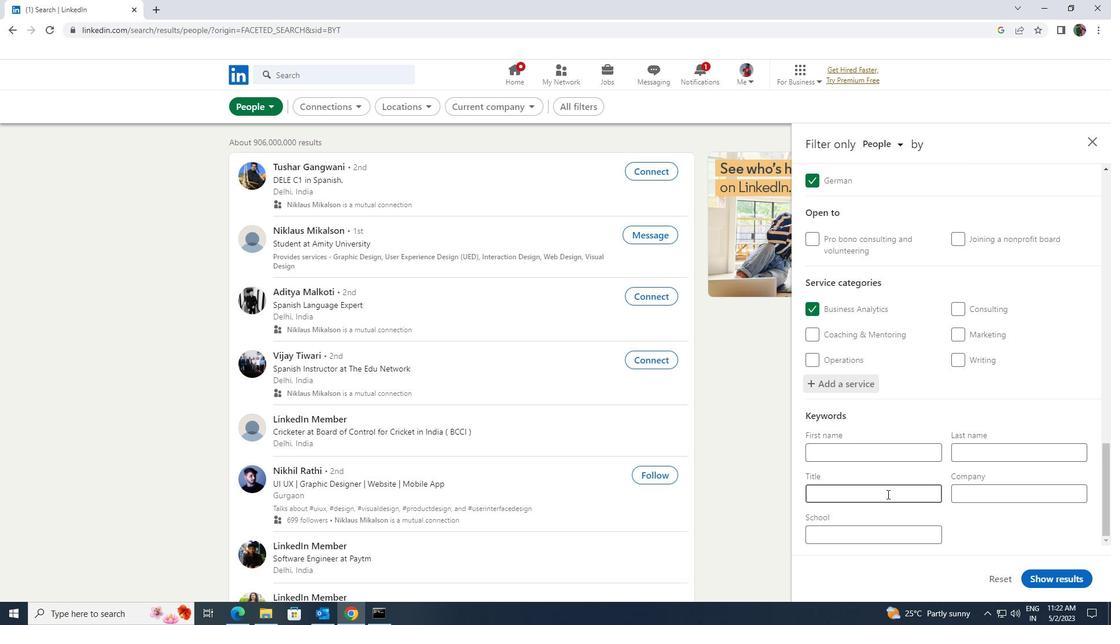 
Action: Key pressed <Key.shift>B<Key.backspace>BOOKKEEPW<Key.backspace>ER
Screenshot: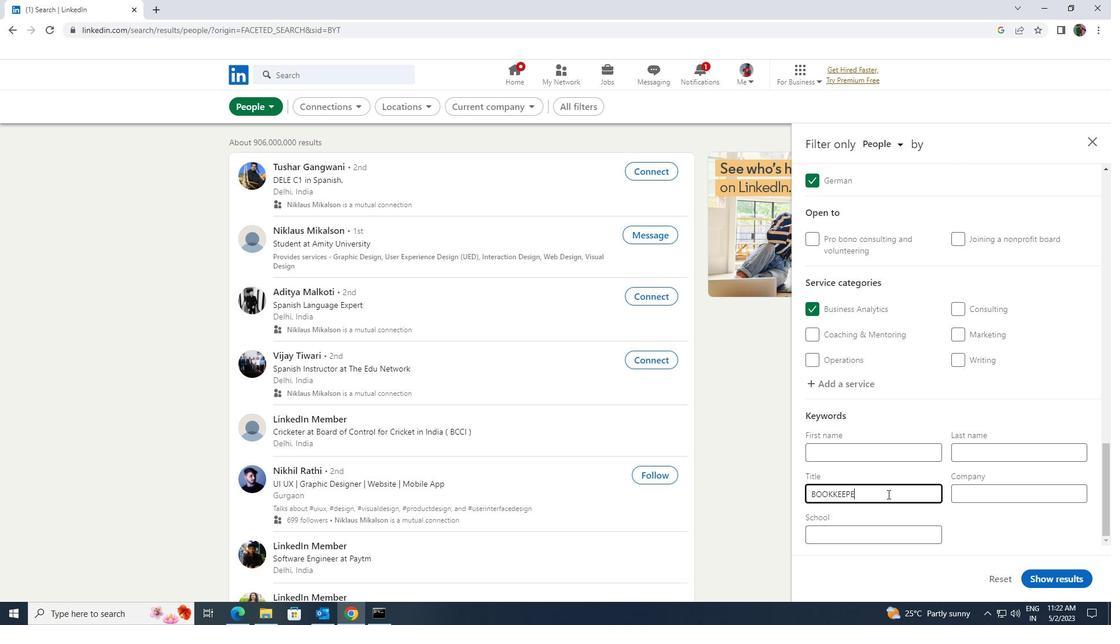 
Action: Mouse moved to (1044, 578)
Screenshot: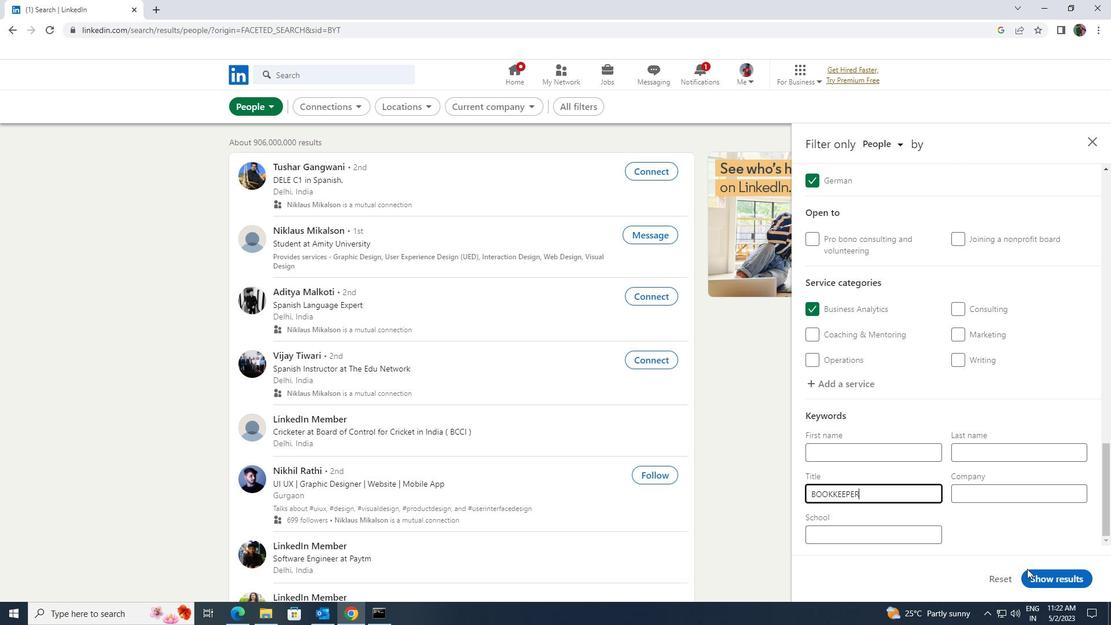 
Action: Mouse pressed left at (1044, 578)
Screenshot: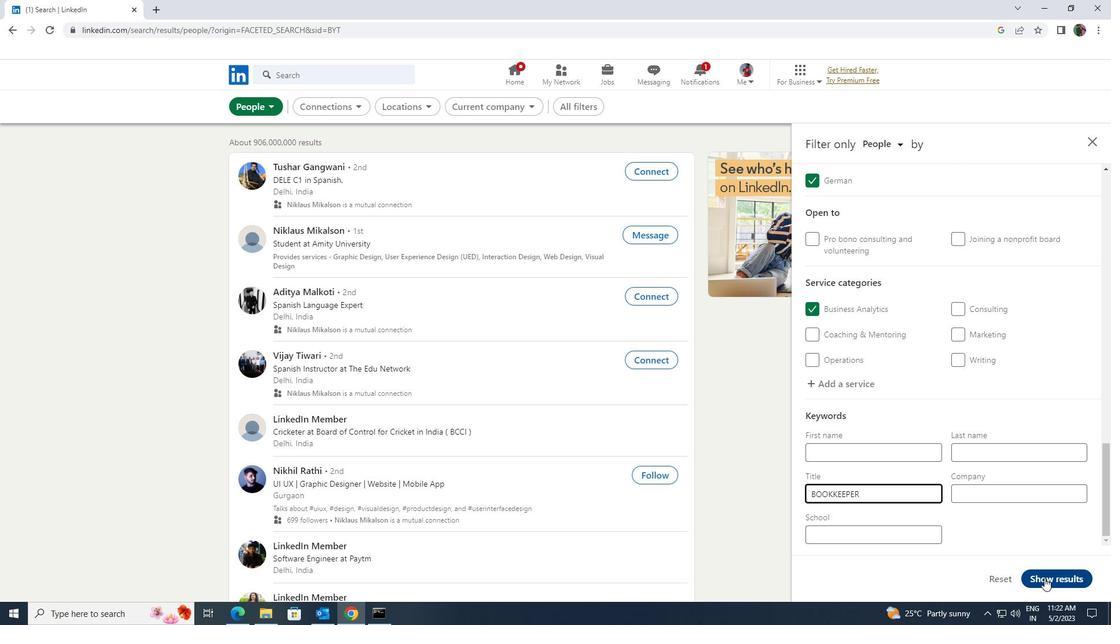 
